 Task: Reply to email with the signature Brooke Phillips with the subject Reminder for a flexible work arrangement from softage.10@softage.net with the message I would like to request your assistance in resolving the client issue. with BCC to softage.7@softage.net with an attached document User_agreement.doc
Action: Mouse moved to (752, 422)
Screenshot: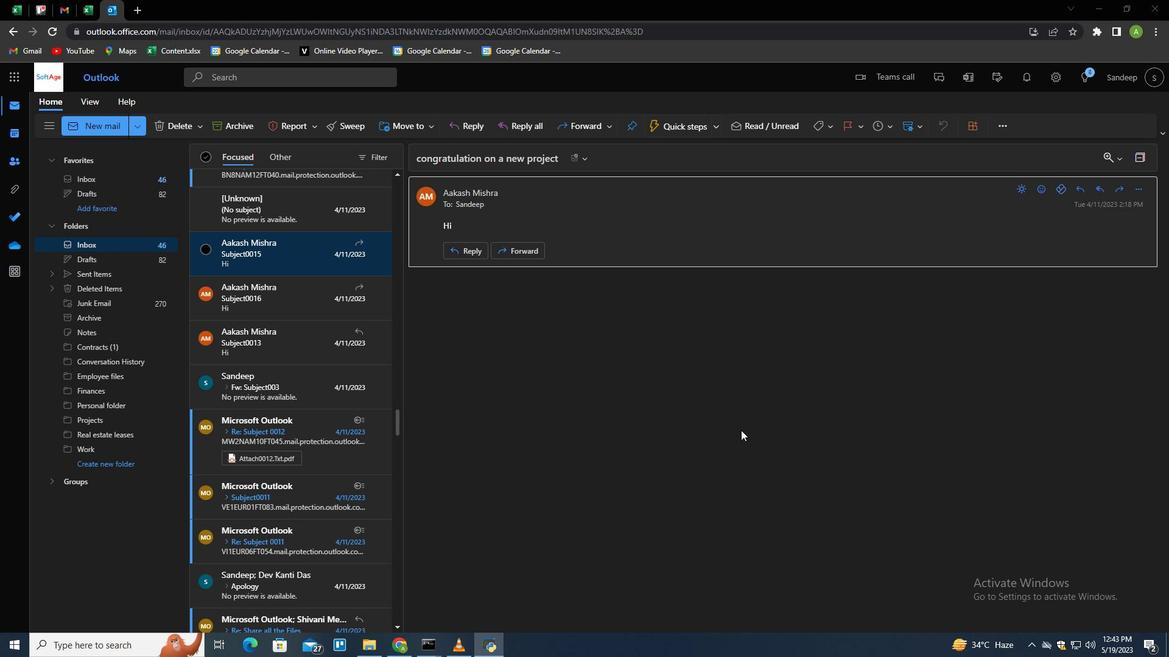 
Action: Mouse scrolled (752, 421) with delta (0, 0)
Screenshot: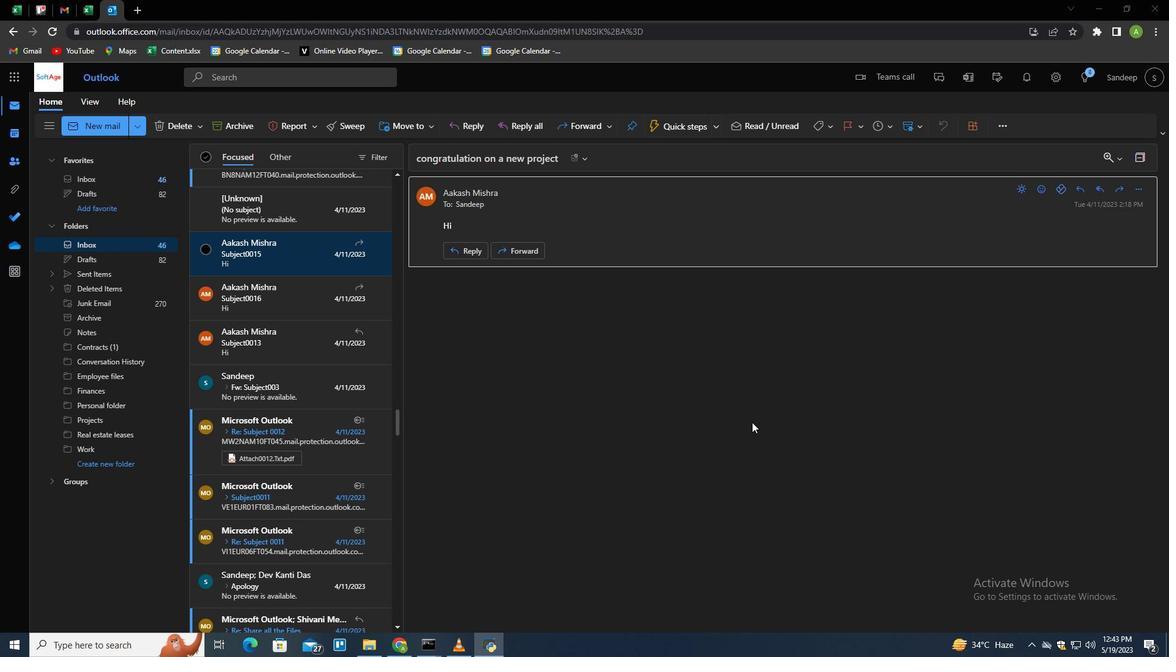 
Action: Mouse moved to (1135, 189)
Screenshot: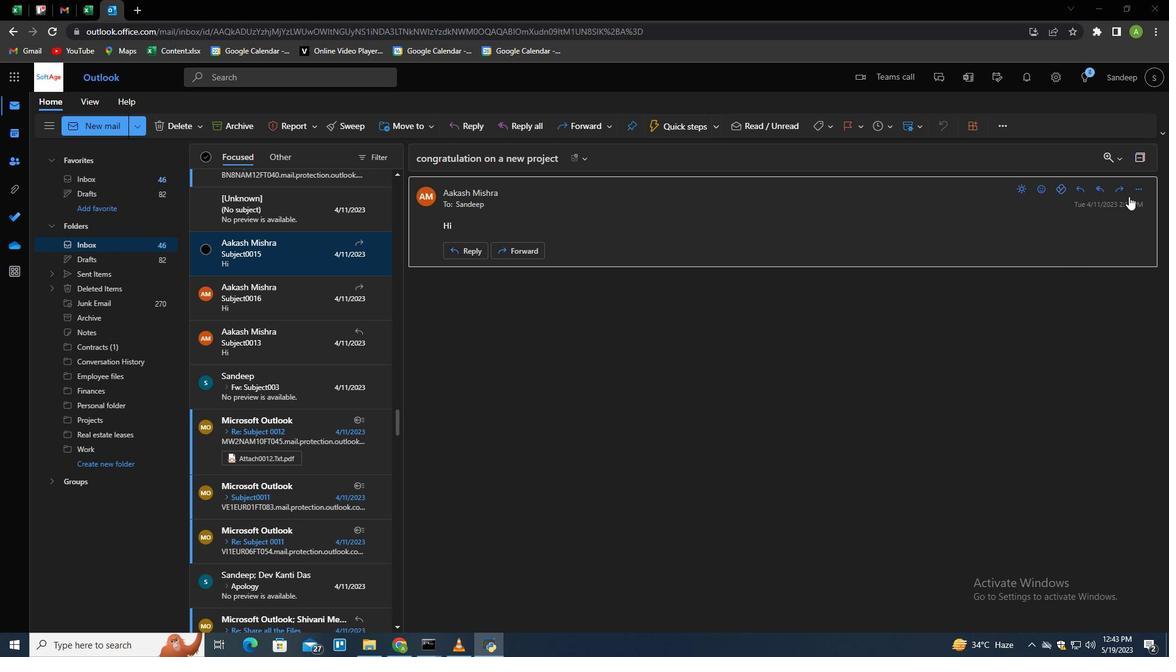 
Action: Mouse pressed left at (1135, 189)
Screenshot: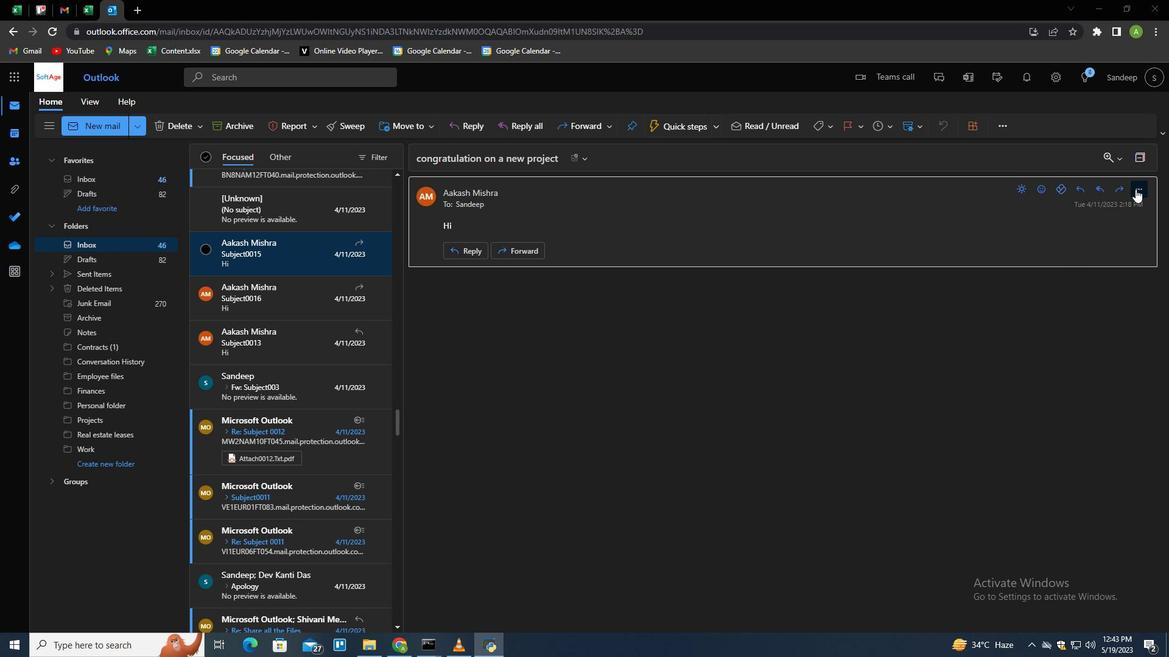 
Action: Mouse moved to (1057, 210)
Screenshot: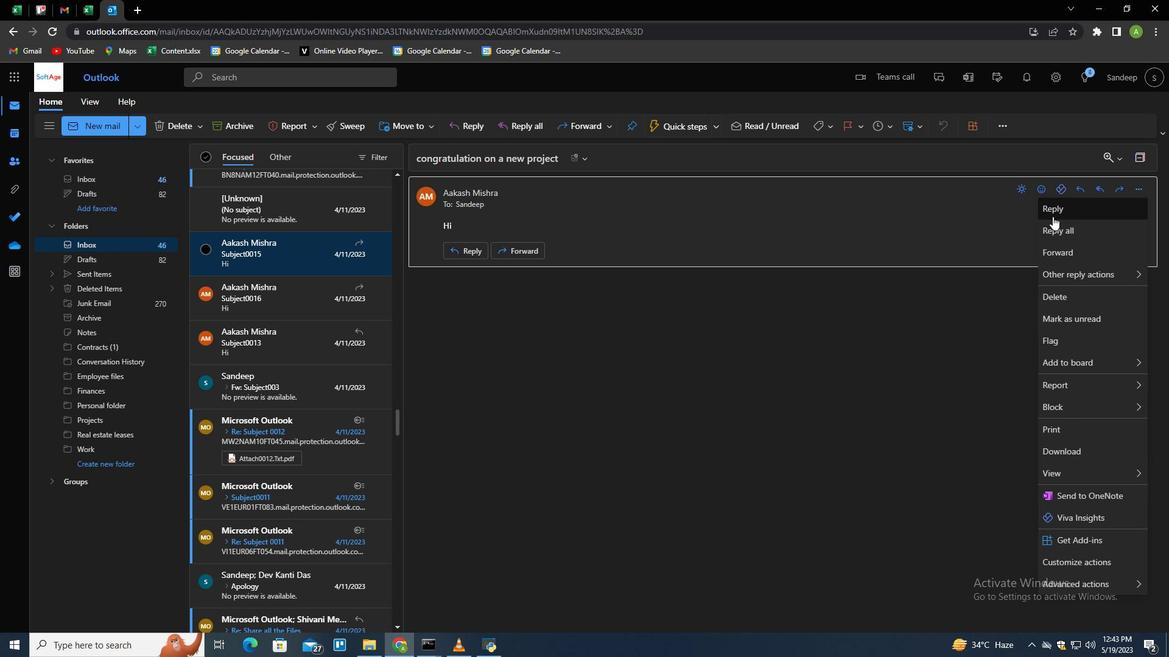 
Action: Mouse pressed left at (1057, 210)
Screenshot: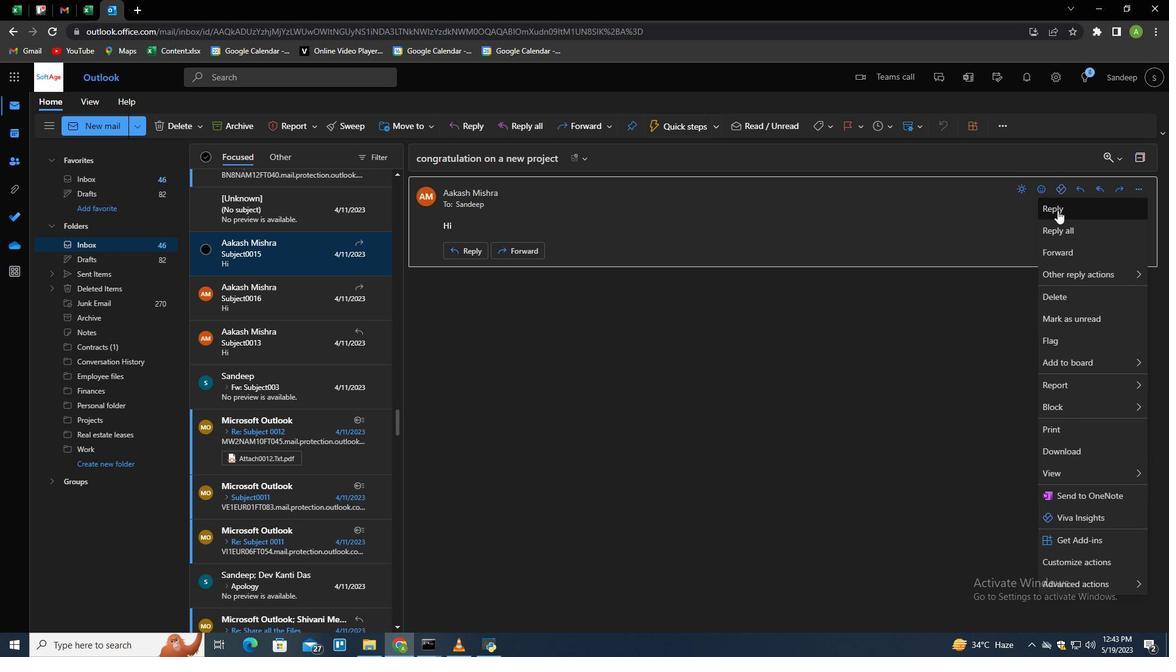 
Action: Mouse moved to (1138, 195)
Screenshot: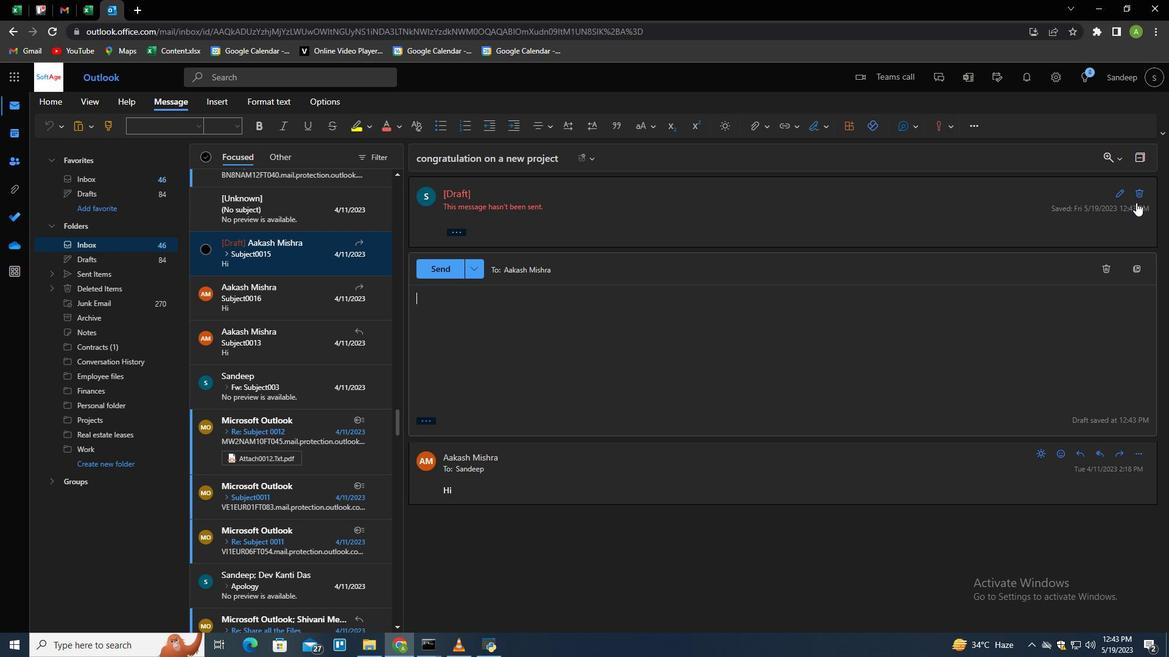
Action: Mouse pressed left at (1138, 195)
Screenshot: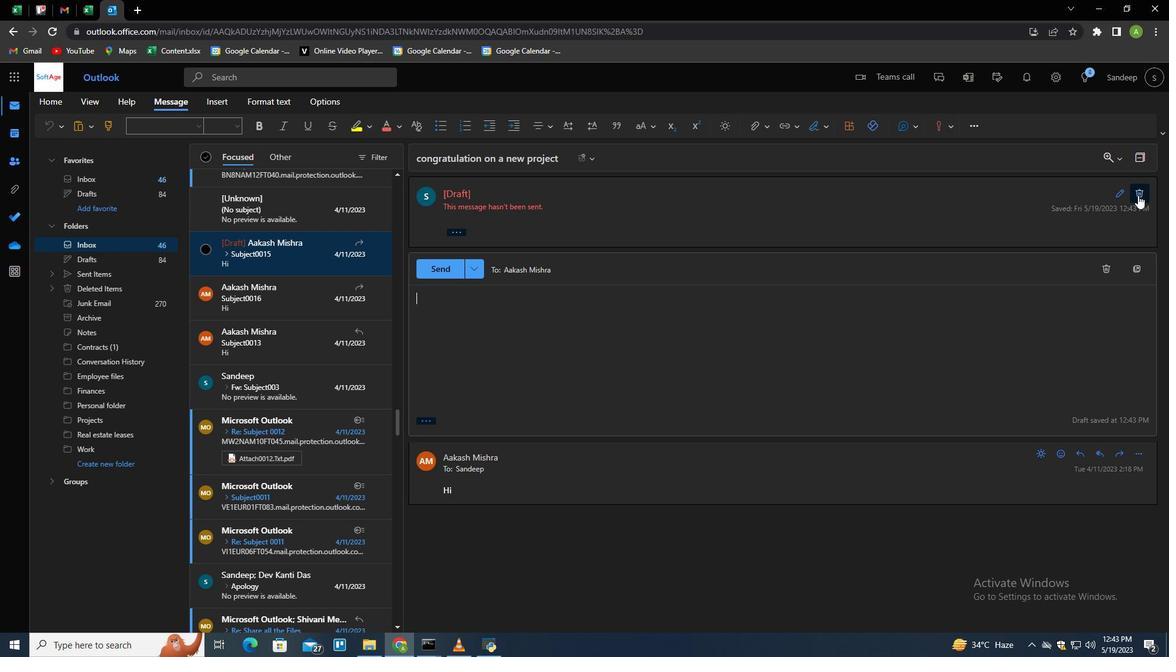 
Action: Mouse moved to (431, 345)
Screenshot: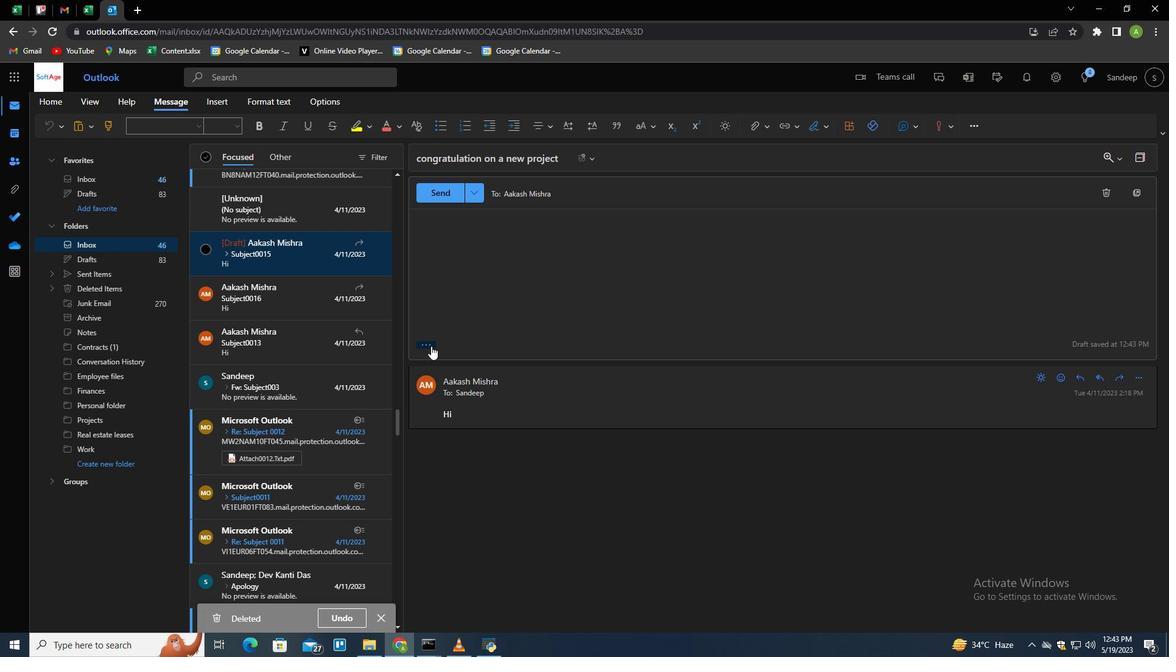 
Action: Mouse pressed left at (431, 345)
Screenshot: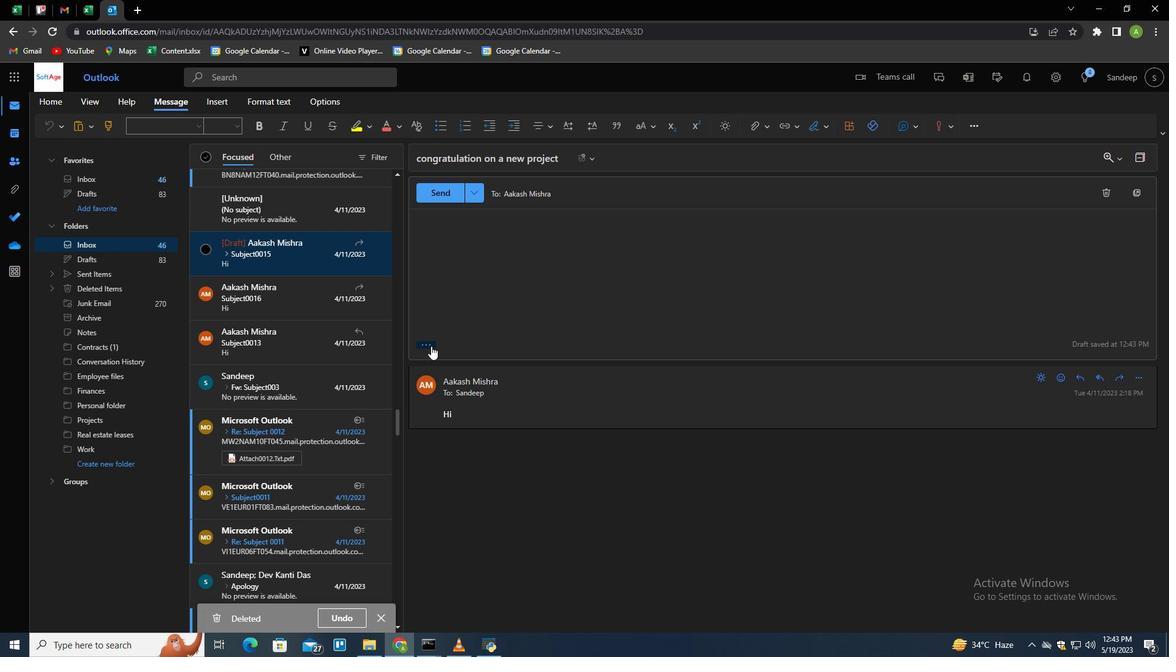 
Action: Mouse moved to (813, 132)
Screenshot: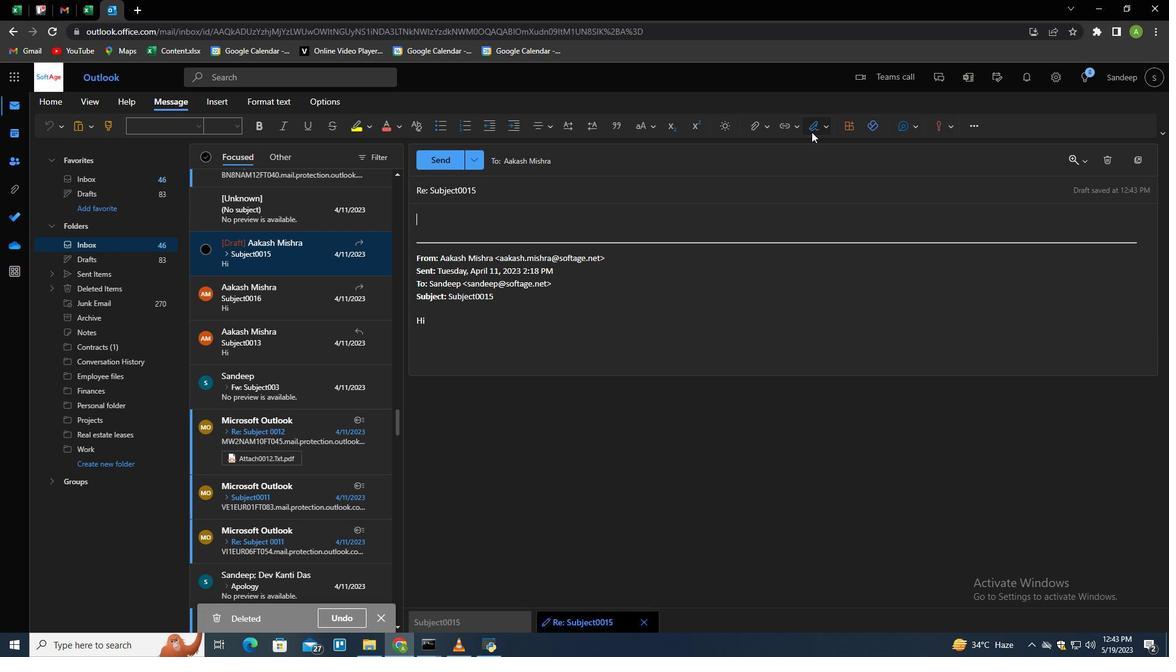 
Action: Mouse pressed left at (813, 132)
Screenshot: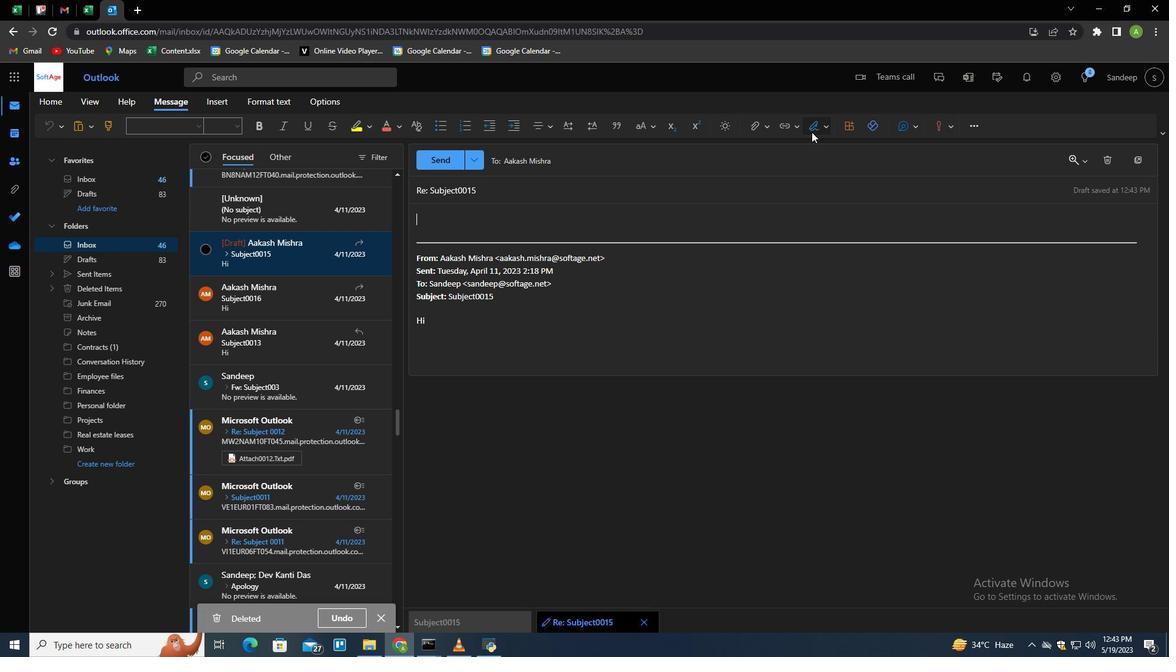 
Action: Mouse moved to (807, 169)
Screenshot: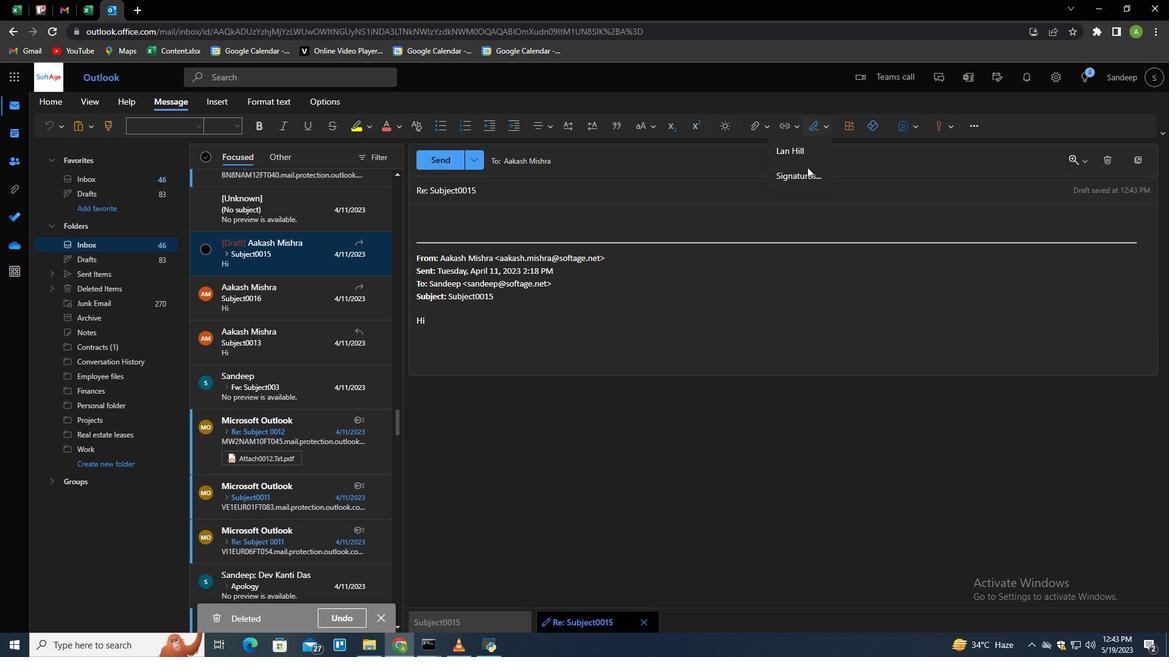 
Action: Mouse pressed left at (807, 169)
Screenshot: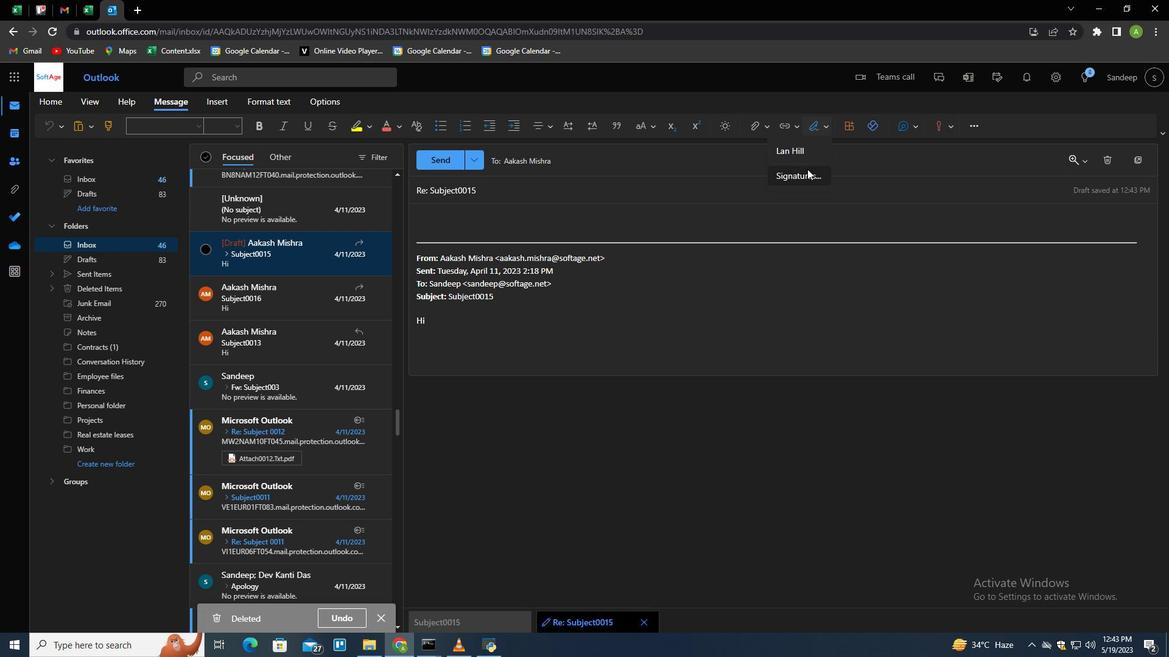 
Action: Mouse moved to (829, 223)
Screenshot: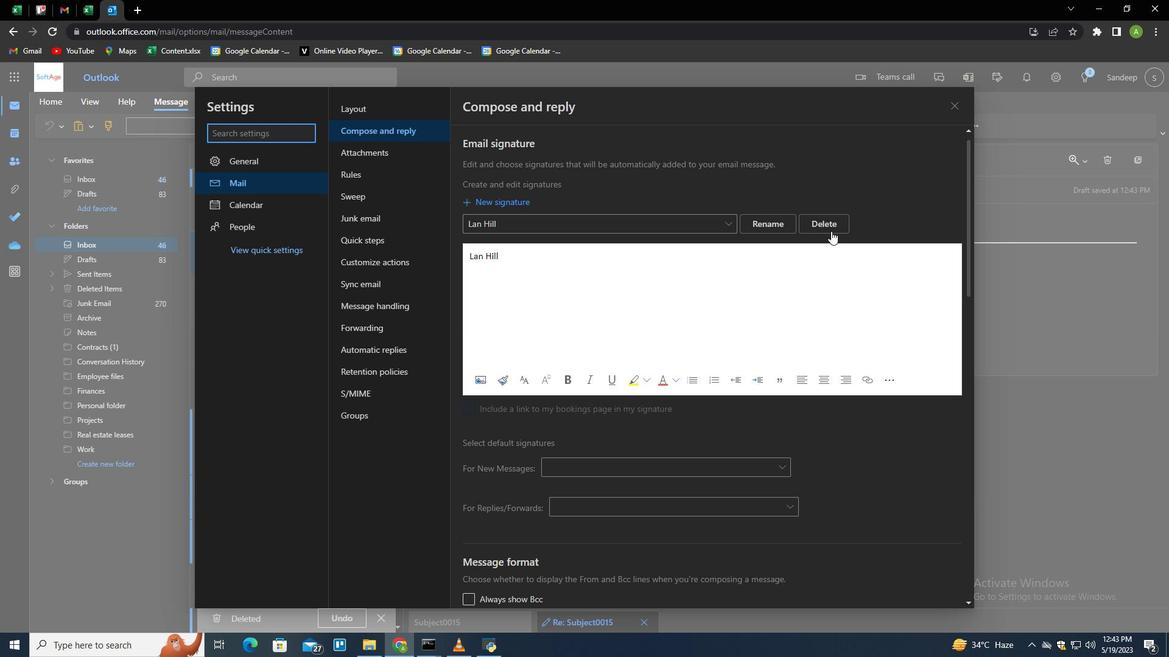 
Action: Mouse pressed left at (829, 223)
Screenshot: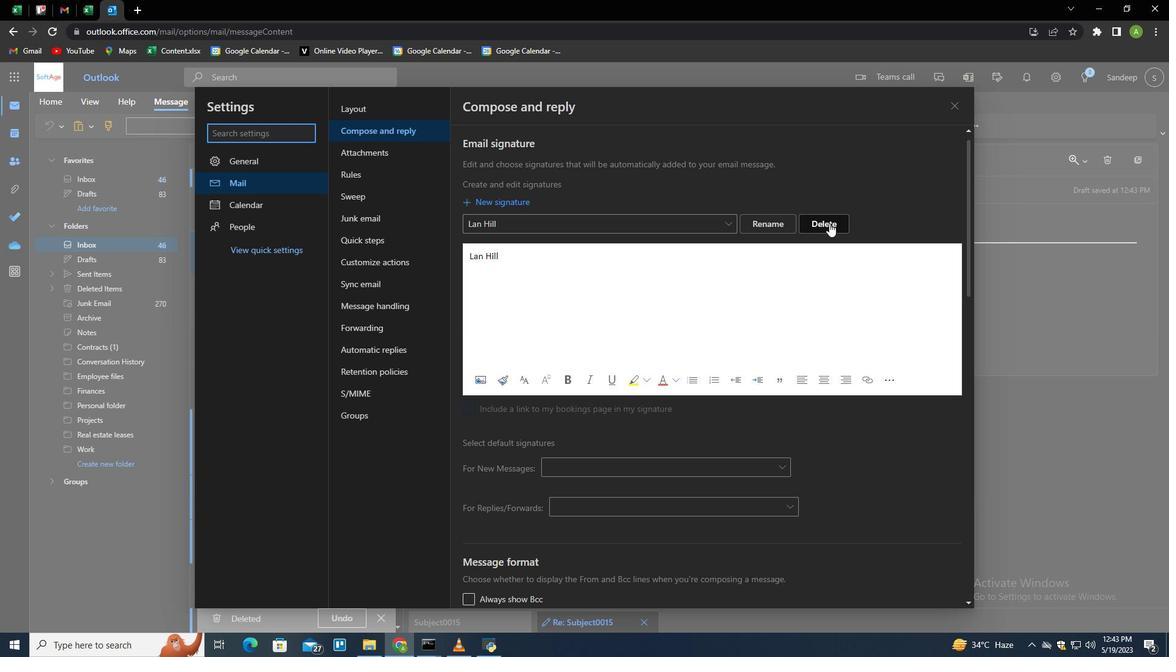 
Action: Mouse moved to (792, 227)
Screenshot: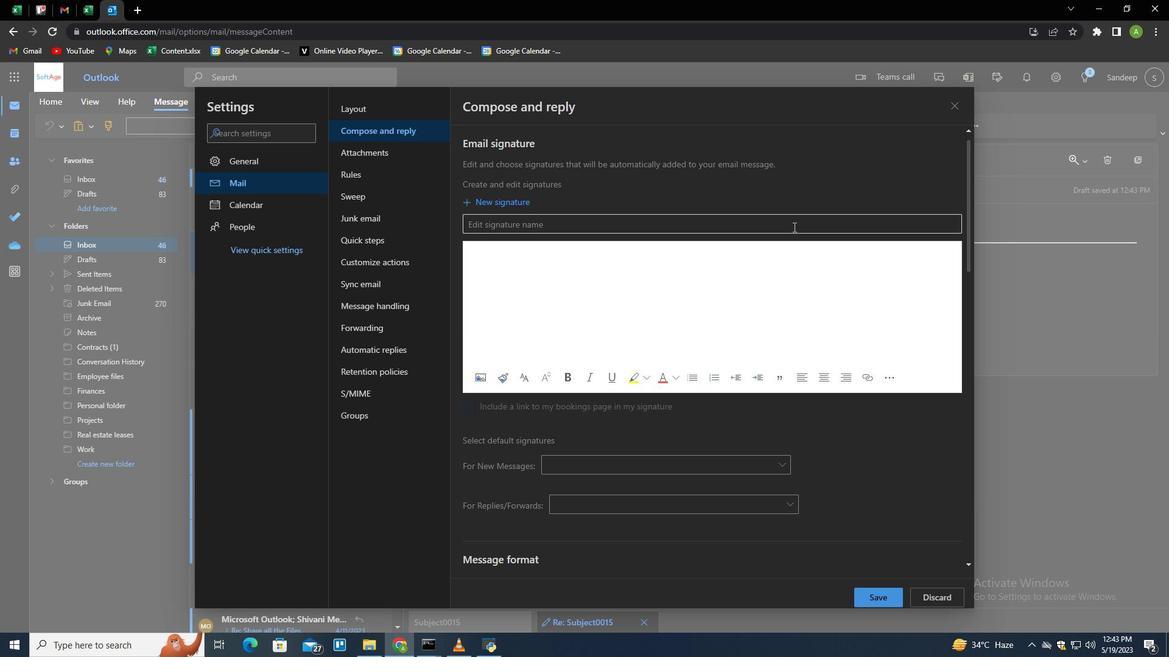 
Action: Mouse pressed left at (792, 227)
Screenshot: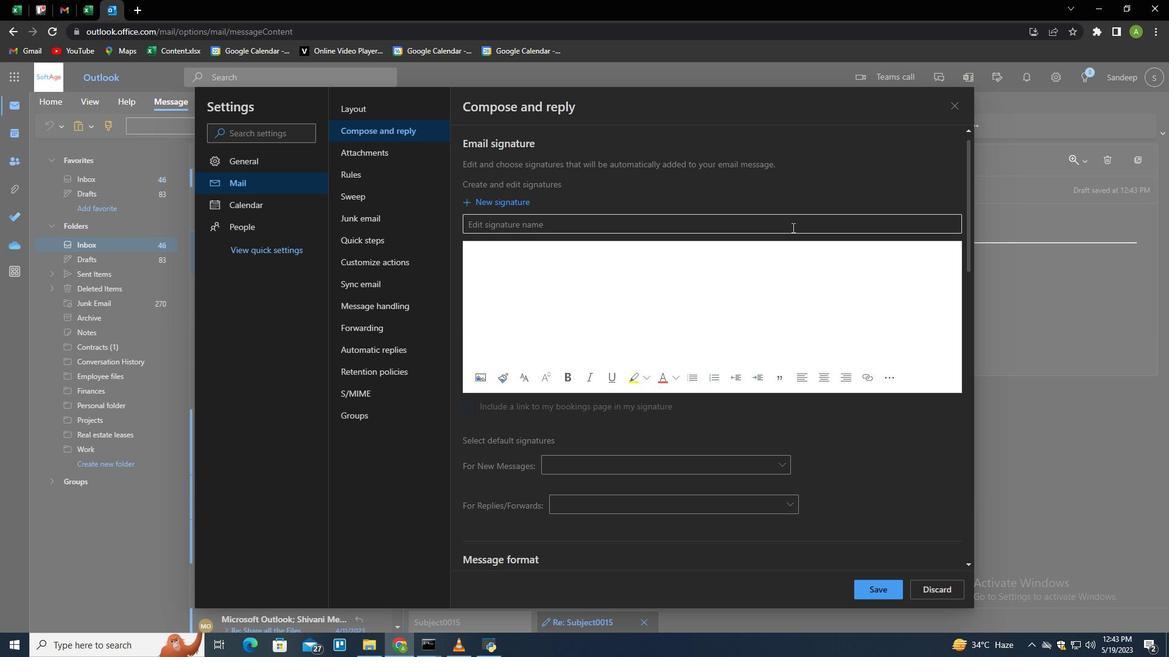 
Action: Mouse moved to (798, 224)
Screenshot: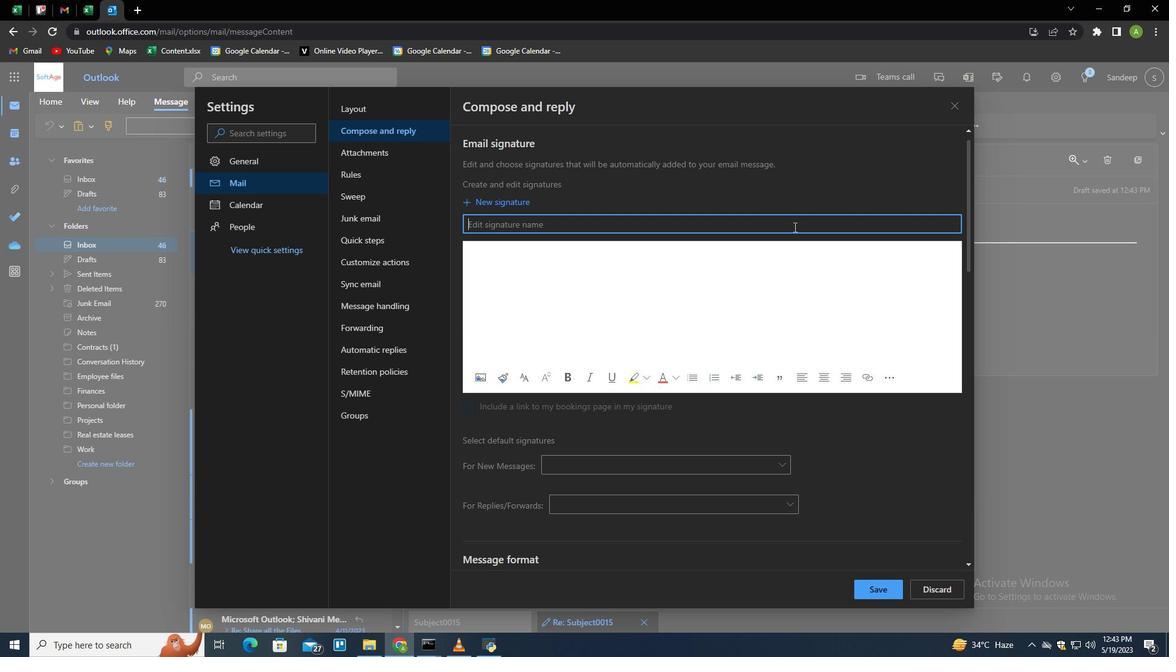 
Action: Key pressed z<Key.backspace><Key.shift>Brooke<Key.space><Key.shift>Phillips<Key.space><Key.shift><Key.caps_lock><Key.tab><Key.shift><Key.shift><Key.shift><Key.shift><Key.shift><Key.shift><Key.shift><Key.shift><Key.shift><Key.shift><Key.shift><Key.shift><Key.shift><Key.shift><Key.shift><Key.shift><Key.shift><Key.shift><Key.shift><Key.shift><Key.shift><Key.shift><Key.shift>b<Key.backspace><Key.caps_lock><Key.shift>Brooke<Key.space><Key.shift>Phillips
Screenshot: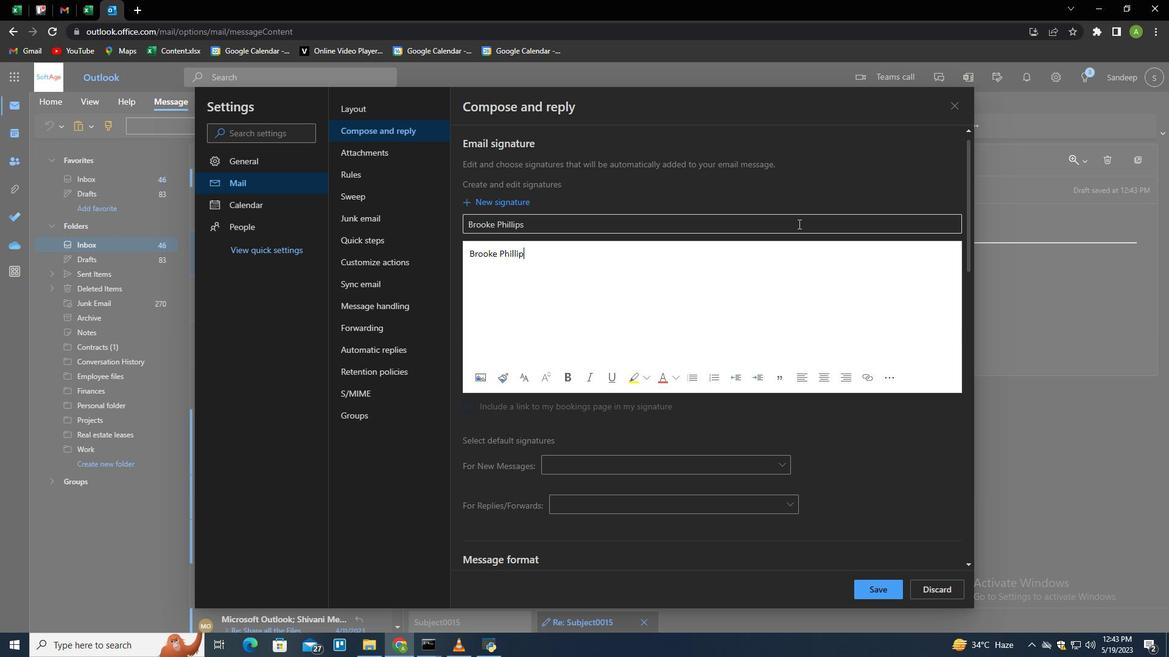 
Action: Mouse moved to (882, 586)
Screenshot: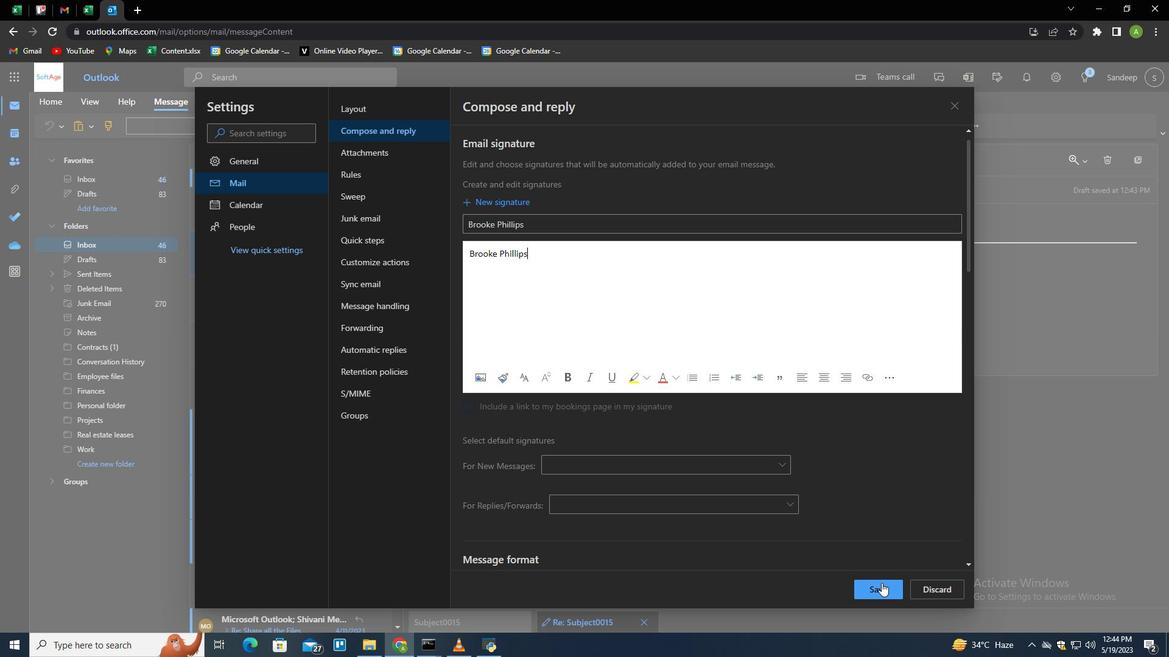 
Action: Mouse pressed left at (882, 586)
Screenshot: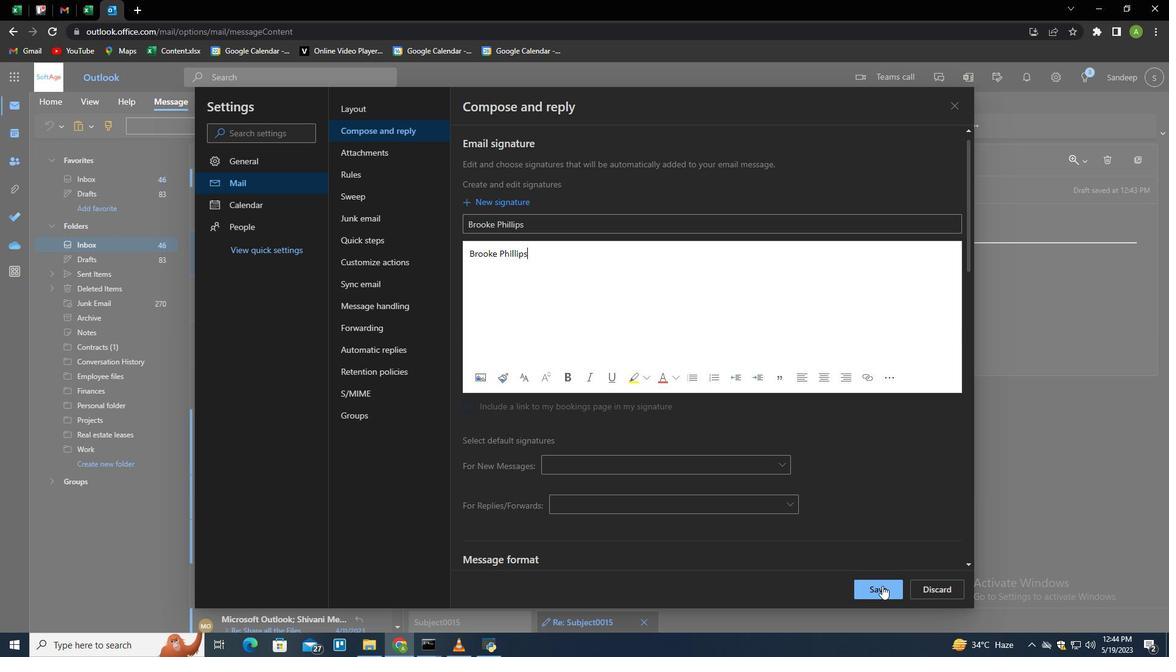 
Action: Mouse moved to (1071, 425)
Screenshot: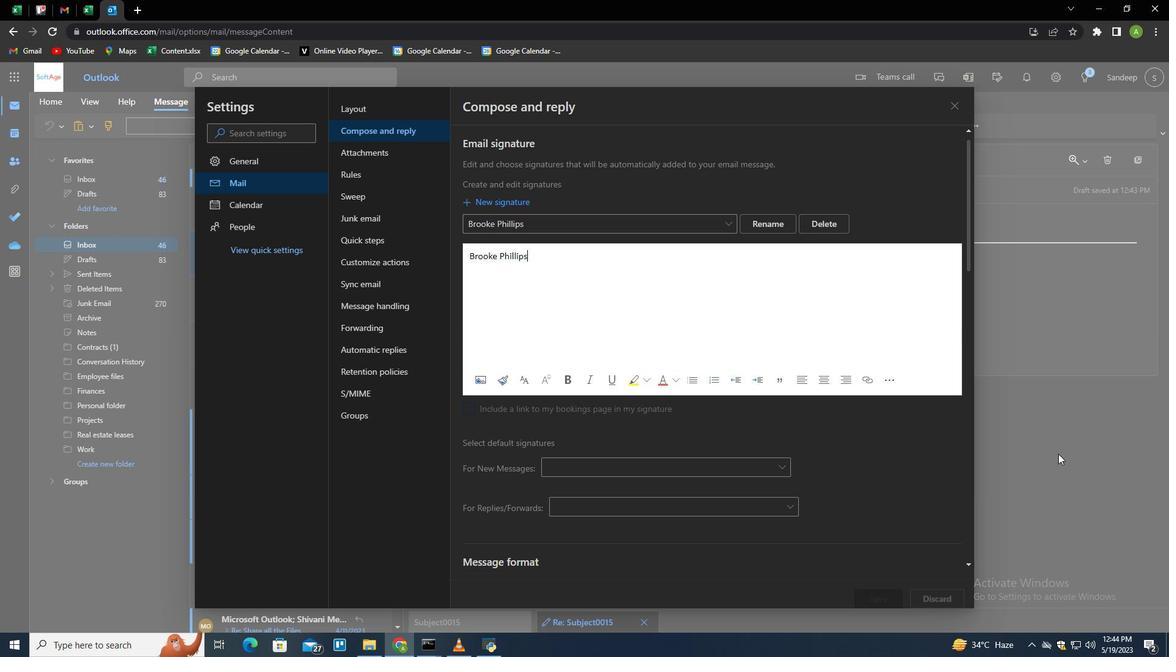 
Action: Mouse pressed left at (1071, 425)
Screenshot: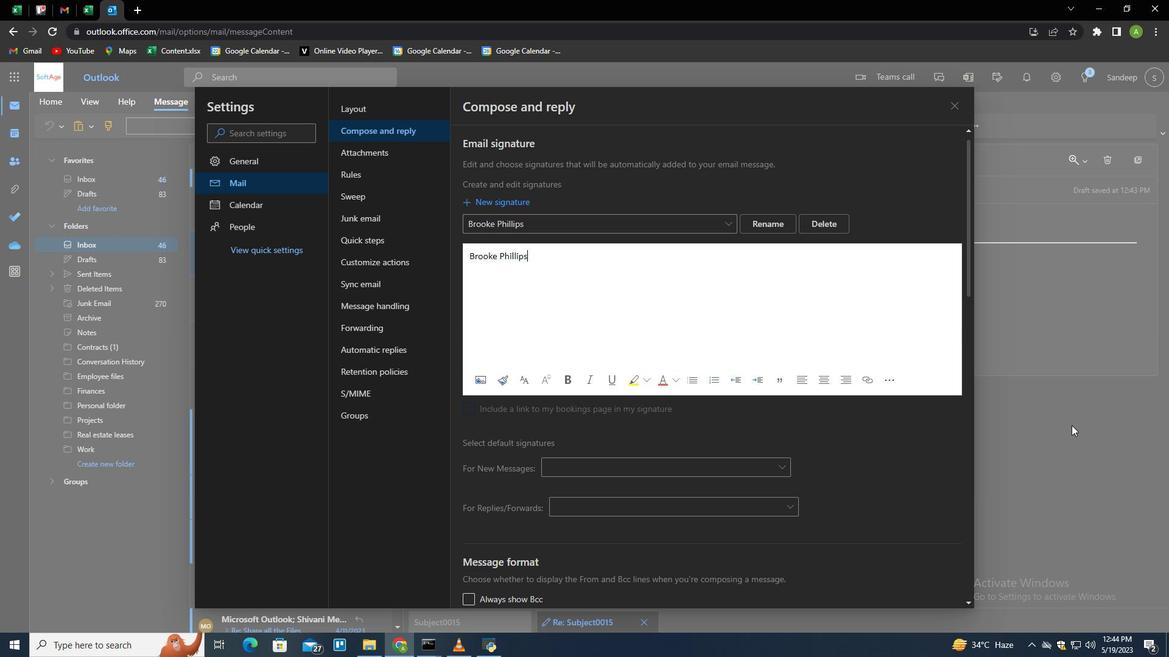 
Action: Mouse moved to (819, 125)
Screenshot: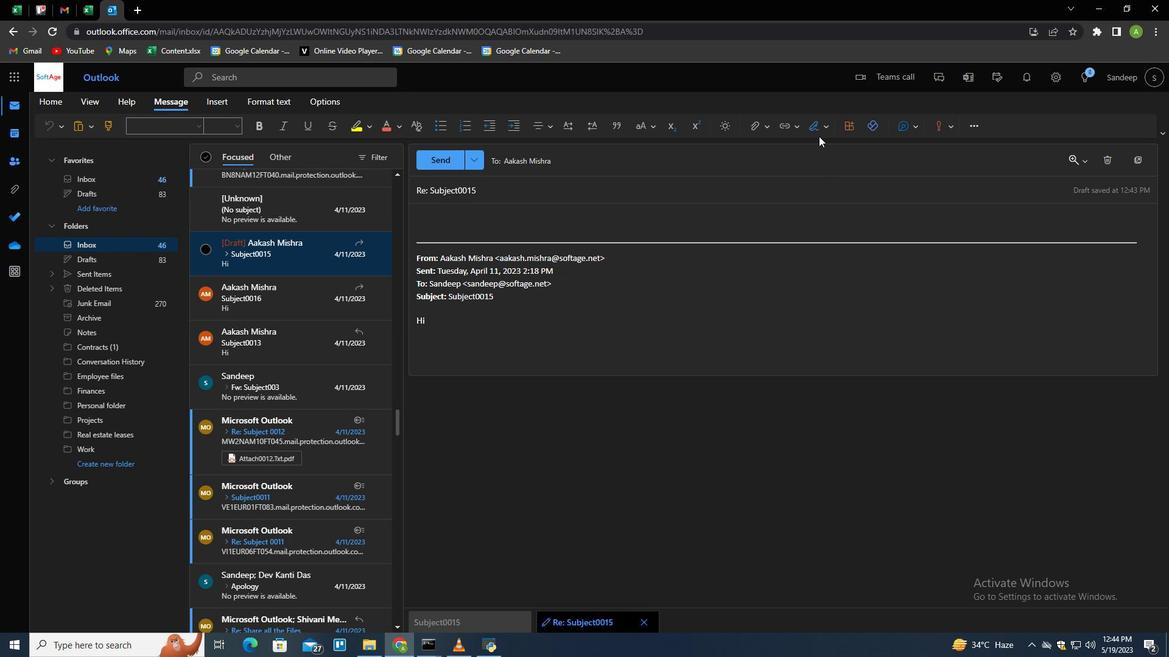 
Action: Mouse pressed left at (819, 125)
Screenshot: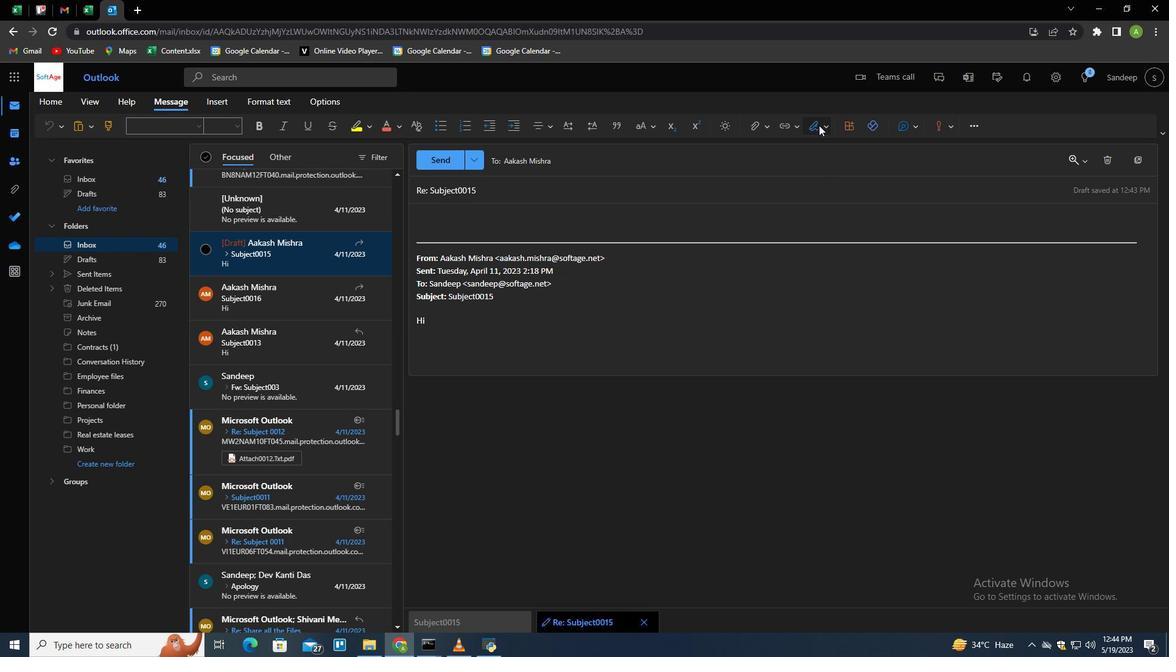 
Action: Mouse moved to (808, 149)
Screenshot: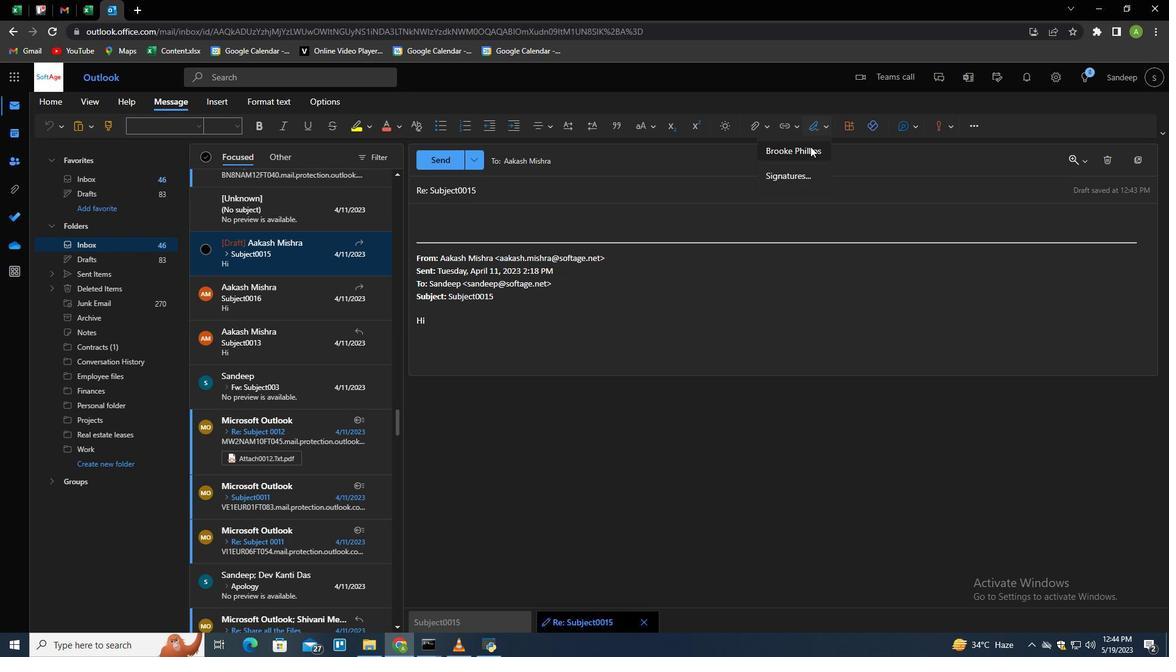 
Action: Mouse pressed left at (808, 149)
Screenshot: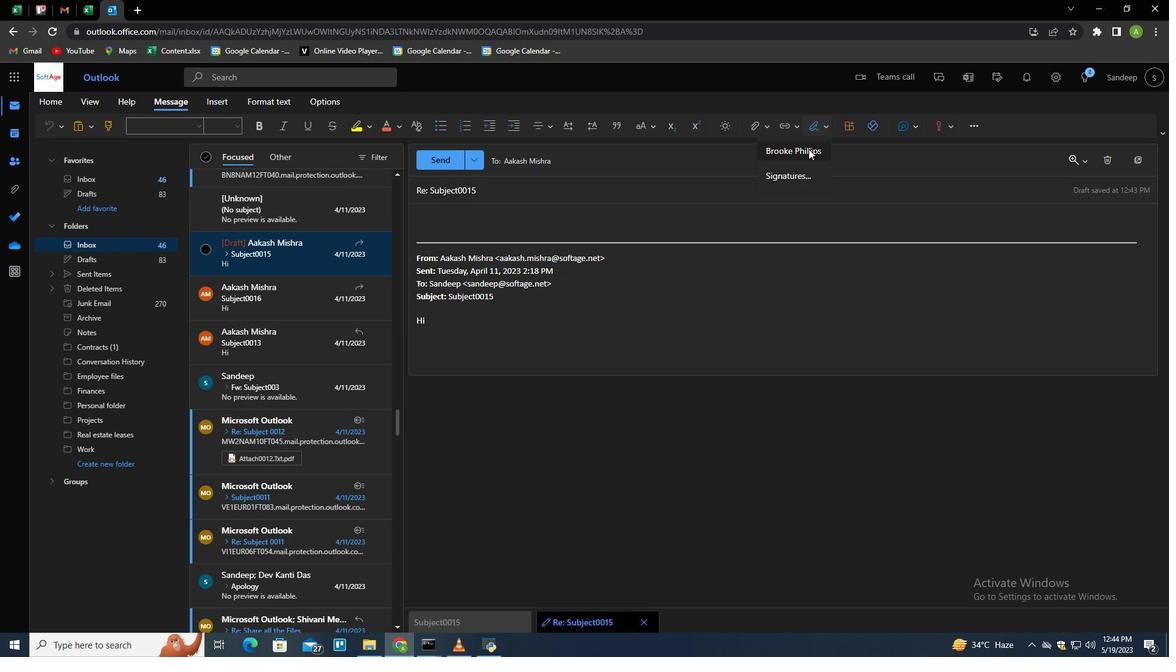 
Action: Mouse moved to (477, 189)
Screenshot: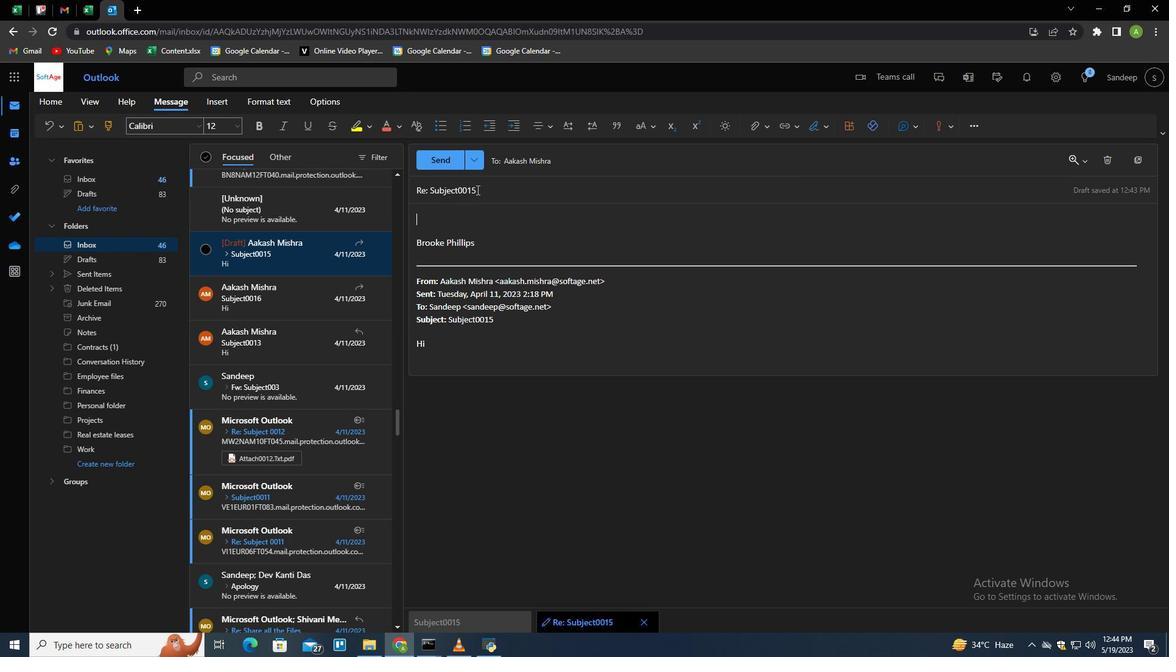 
Action: Mouse pressed left at (477, 189)
Screenshot: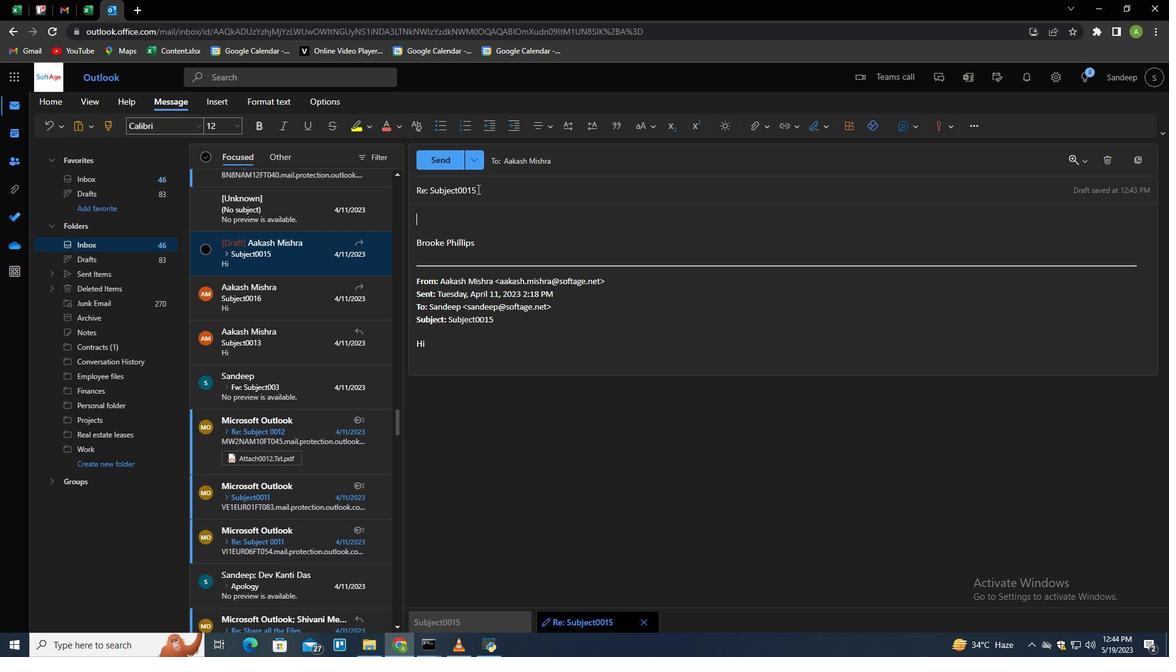 
Action: Mouse moved to (459, 189)
Screenshot: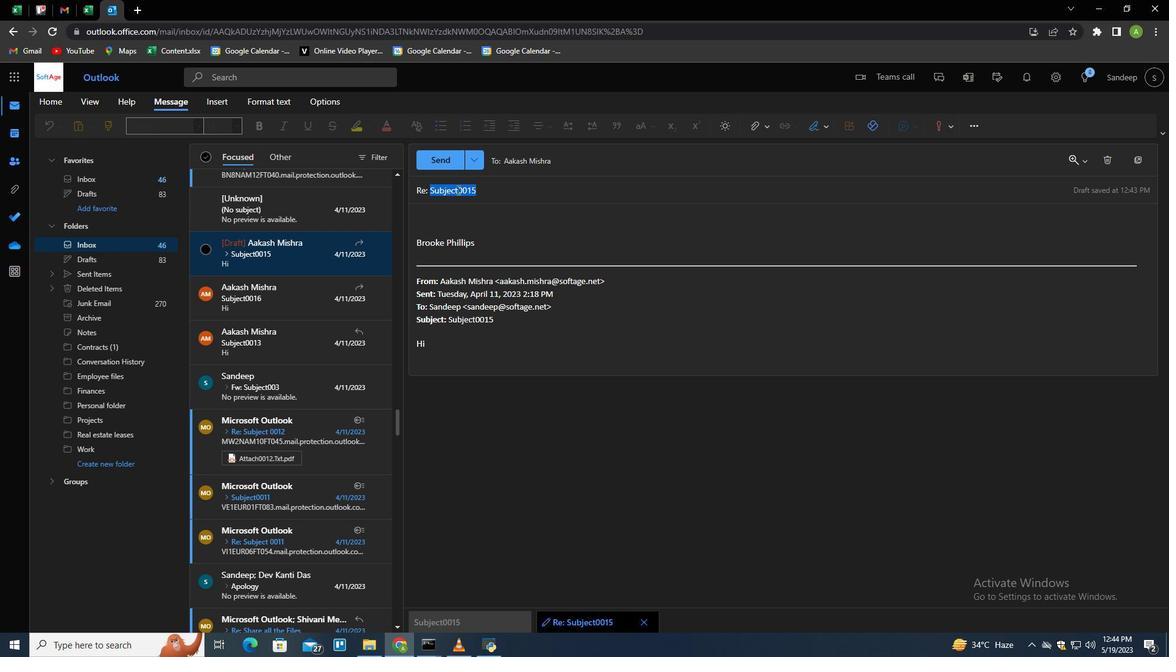
Action: Key pressed <Key.shift>Reminder<Key.space>for<Key.space>a<Key.space>flexible<Key.space>work<Key.space>arrangement<Key.space>f<Key.backspace><Key.tab><Key.shift>I<Key.space>would<Key.space>like<Key.space>to<Key.space>request<Key.space>your<Key.space>assistance<Key.space>in<Key.space>resolving<Key.space>the<Key.space>client<Key.space>isse<Key.backspace>ue.
Screenshot: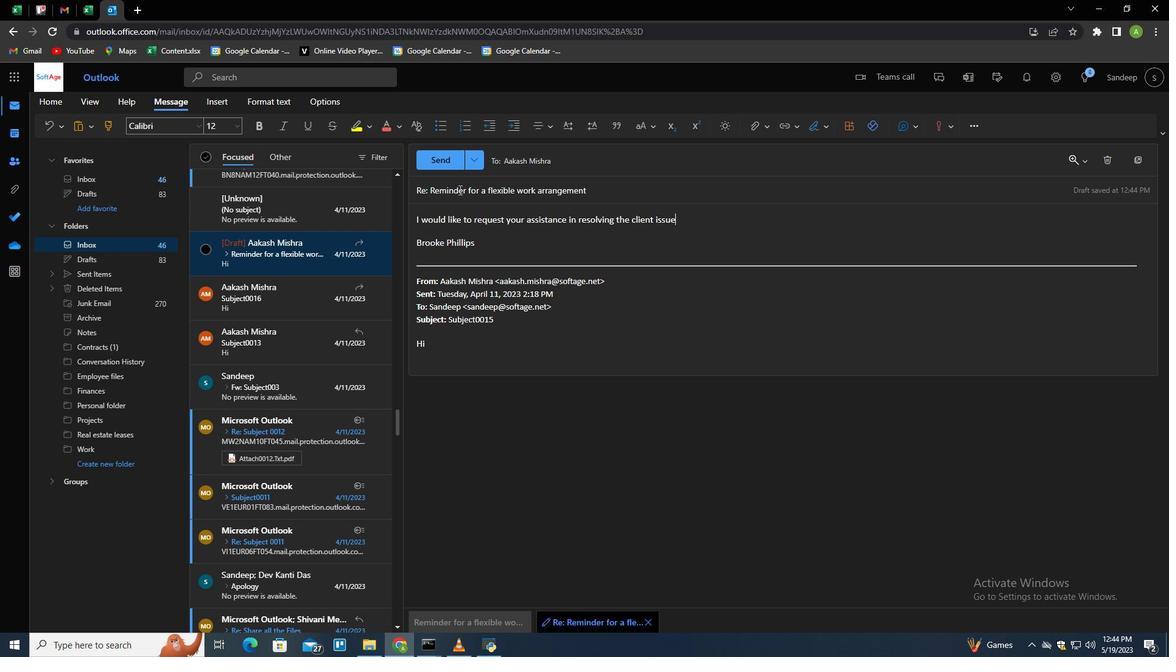
Action: Mouse moved to (733, 160)
Screenshot: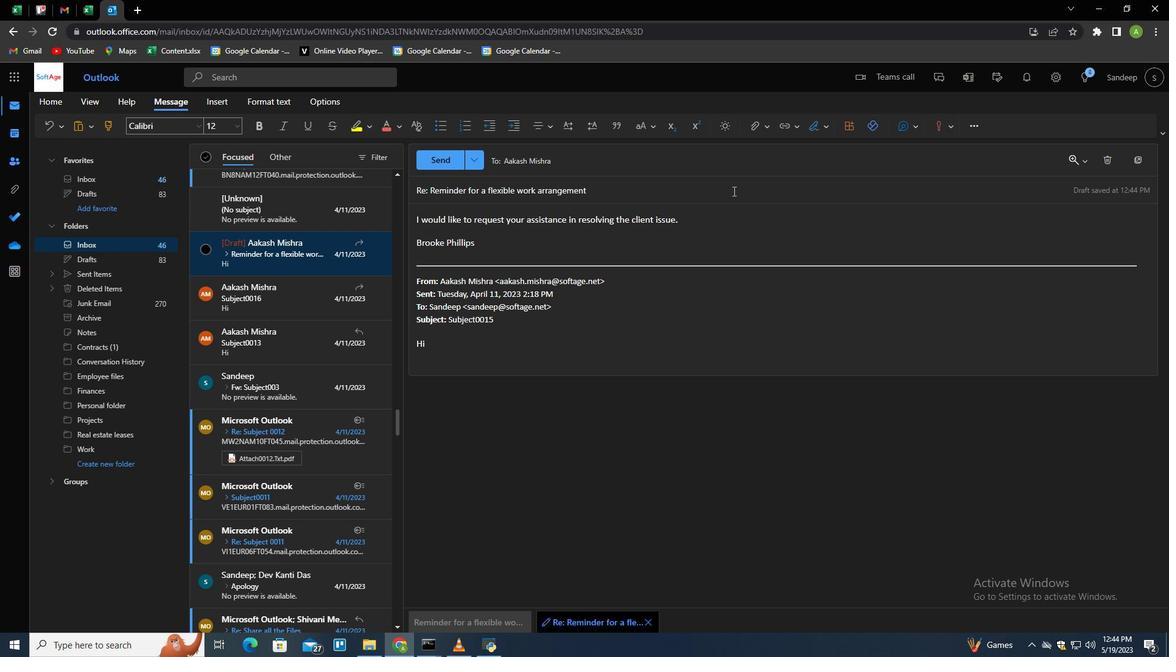 
Action: Mouse pressed left at (733, 160)
Screenshot: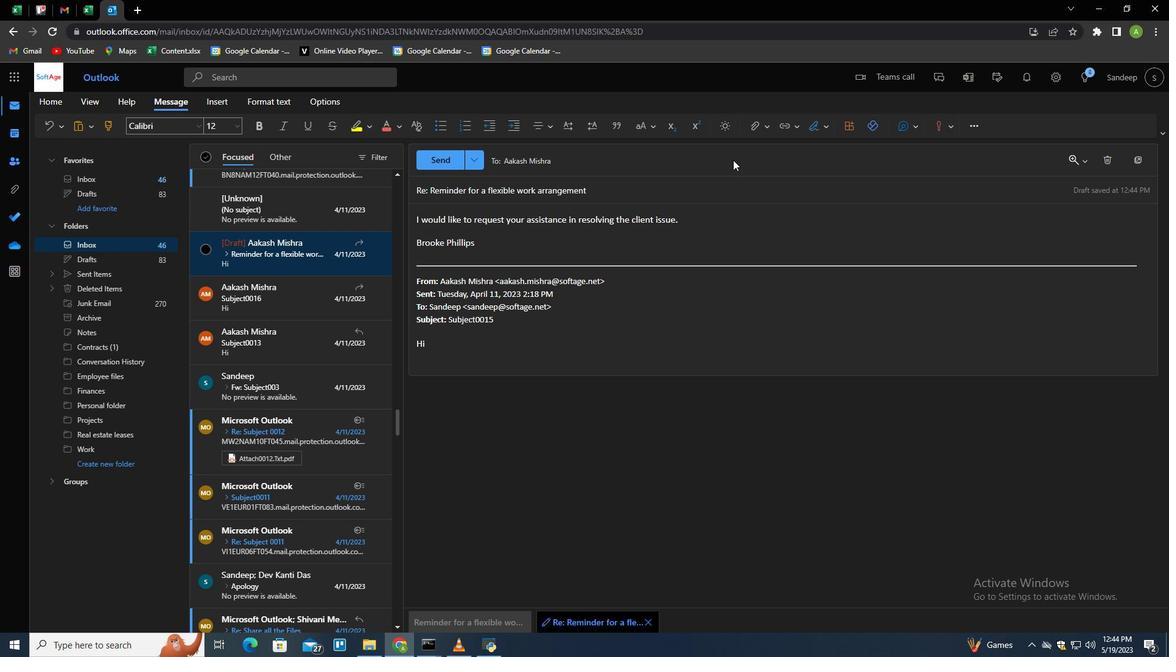 
Action: Mouse moved to (1140, 195)
Screenshot: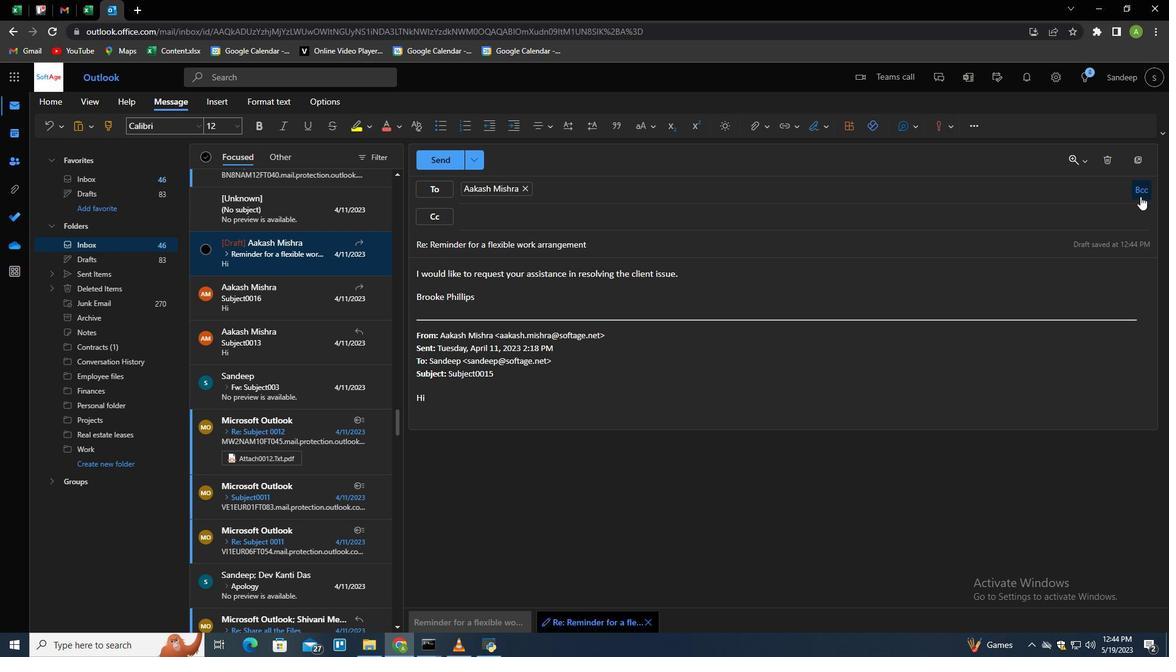 
Action: Mouse pressed left at (1140, 195)
Screenshot: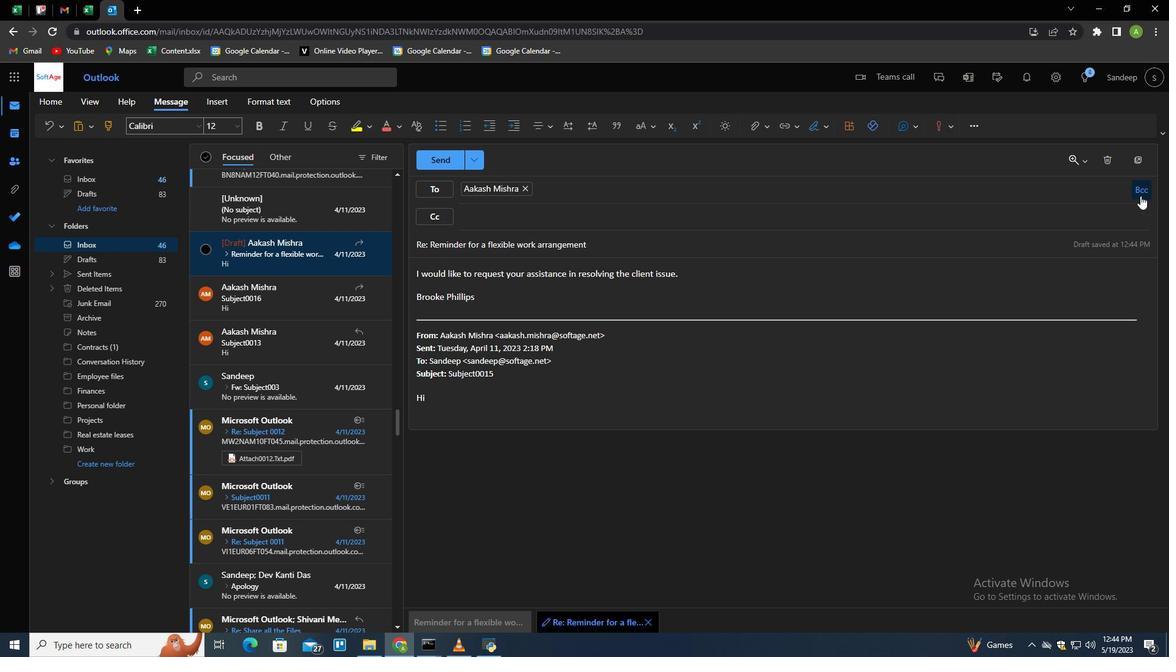 
Action: Mouse moved to (633, 264)
Screenshot: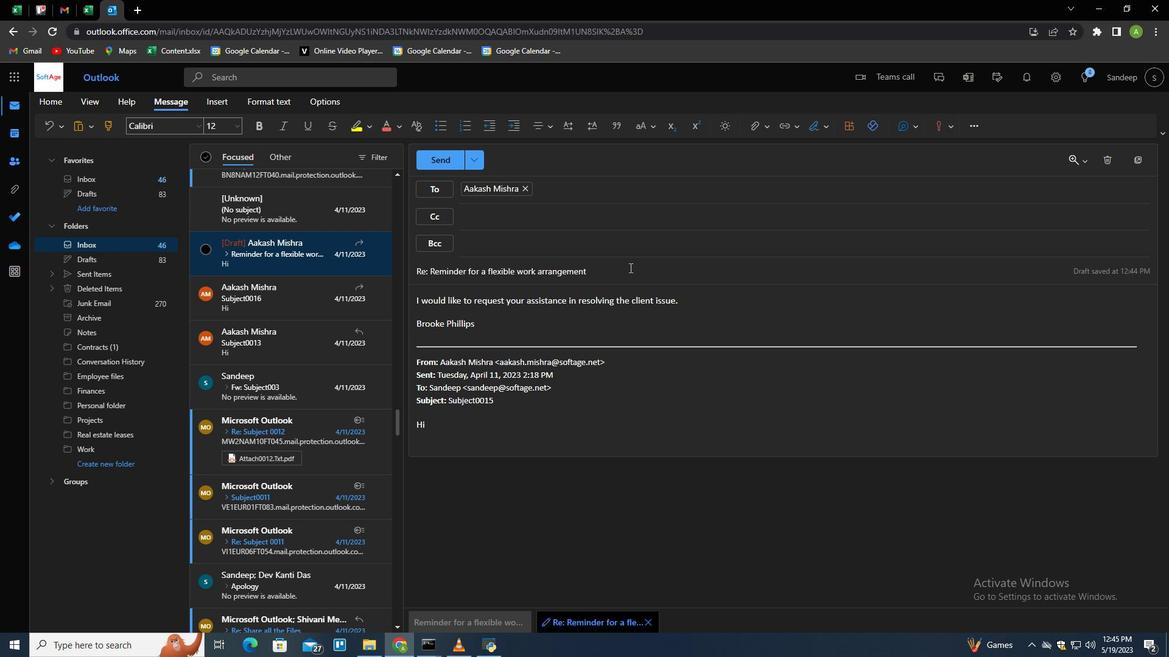 
Action: Key pressed softaage.<Key.backspace><Key.backspace><Key.backspace><Key.backspace><Key.backspace>age.7<Key.shift>@softage.net<Key.enter>
Screenshot: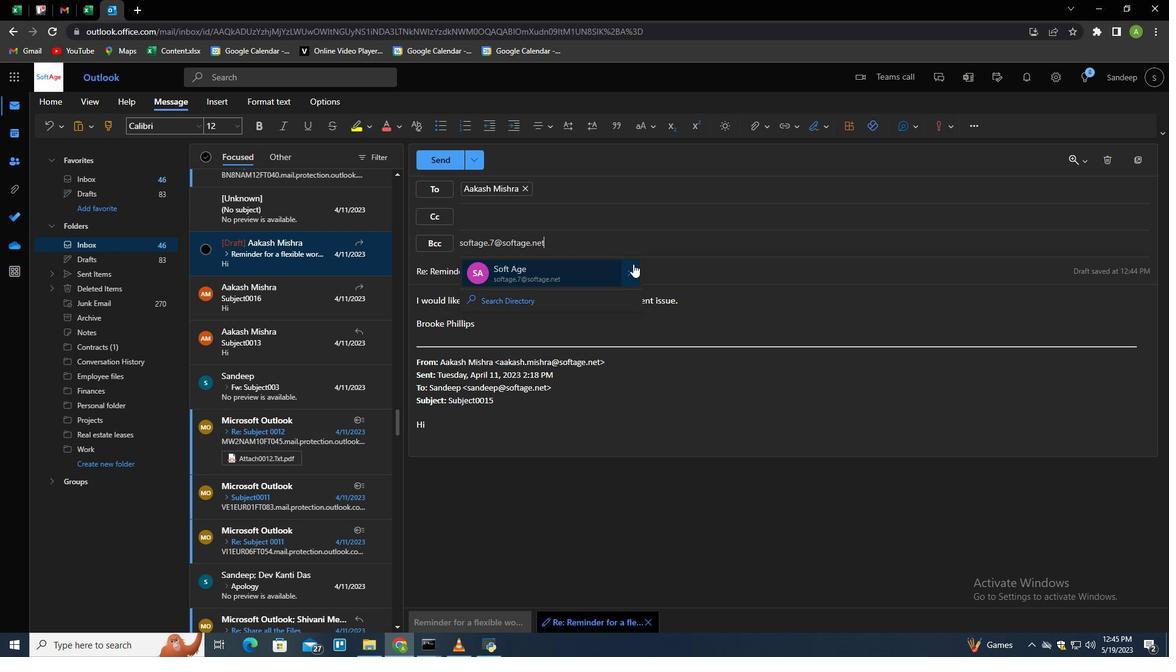 
Action: Mouse moved to (755, 124)
Screenshot: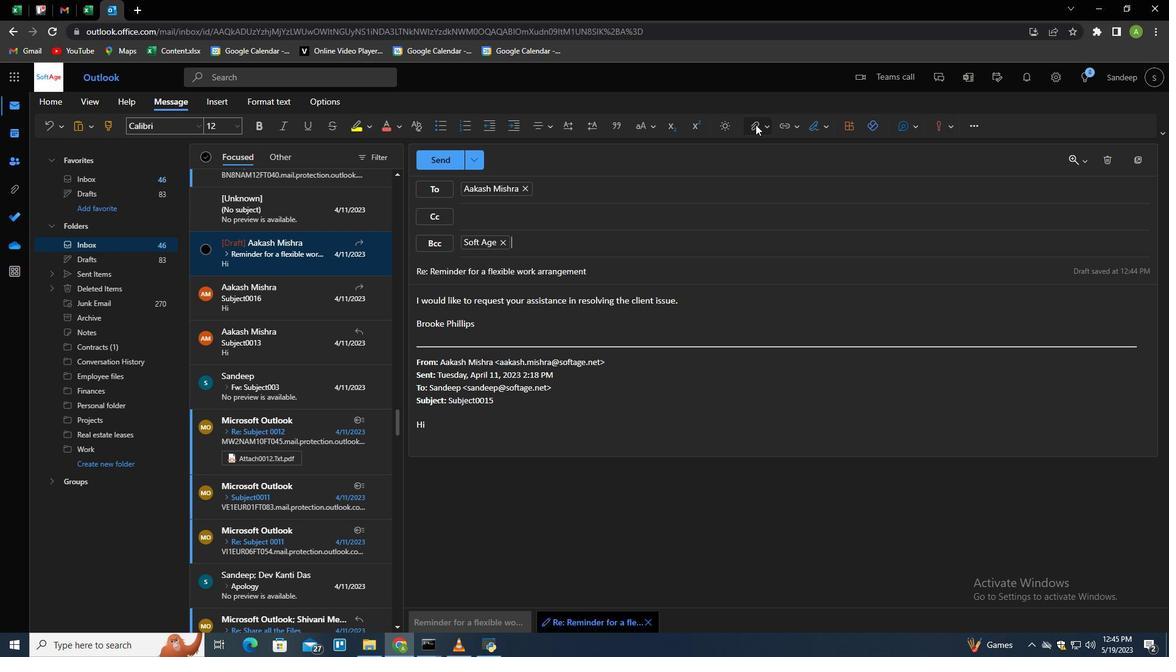 
Action: Mouse pressed left at (755, 124)
Screenshot: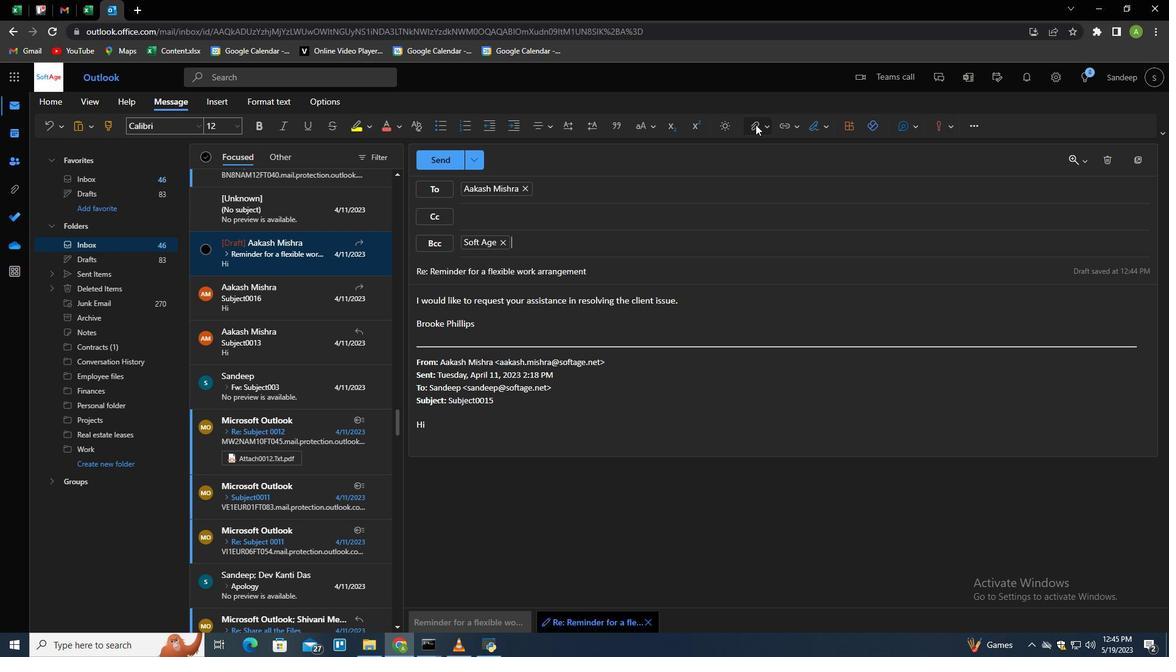 
Action: Mouse moved to (699, 151)
Screenshot: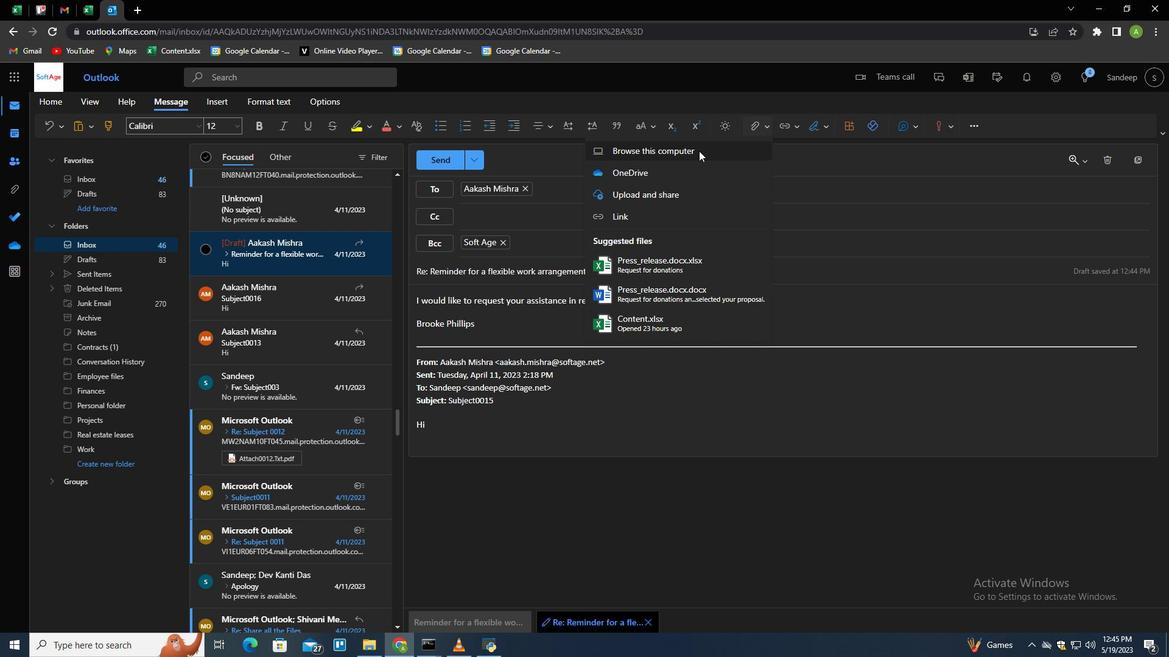 
Action: Mouse pressed left at (699, 151)
Screenshot: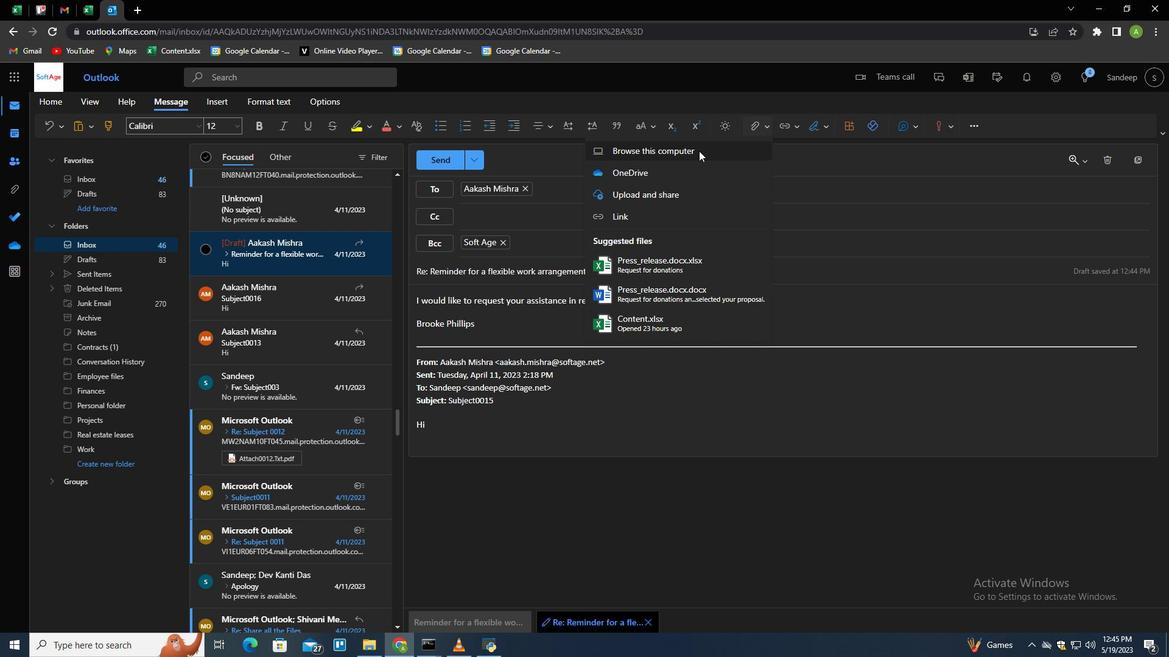 
Action: Mouse moved to (238, 150)
Screenshot: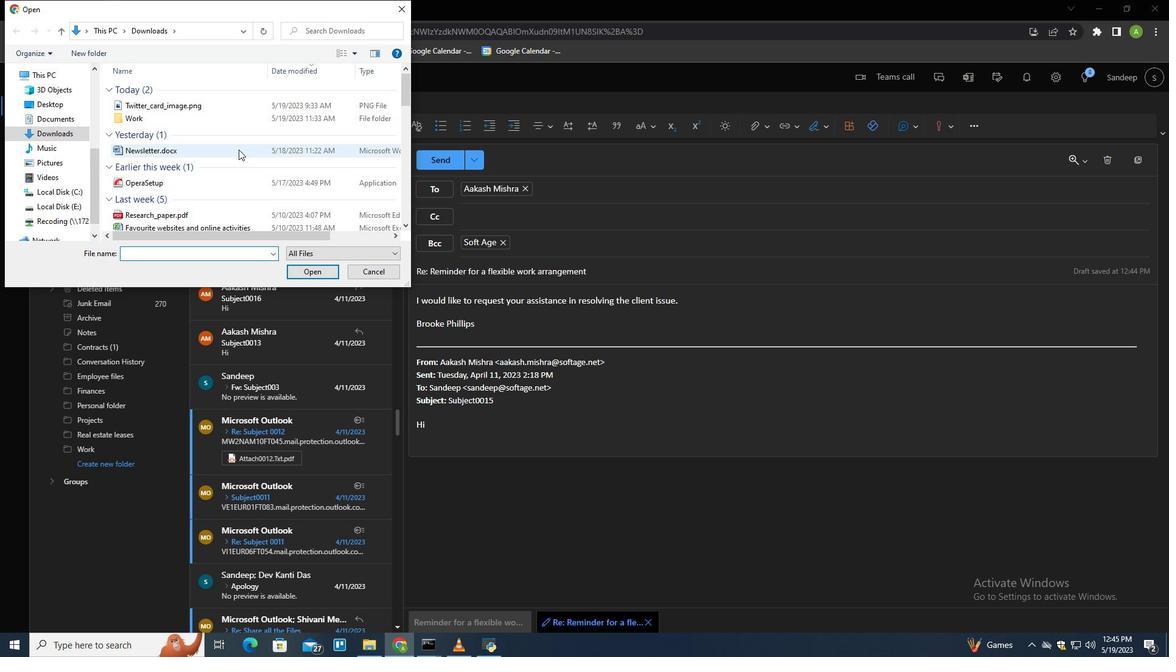 
Action: Mouse pressed left at (238, 150)
Screenshot: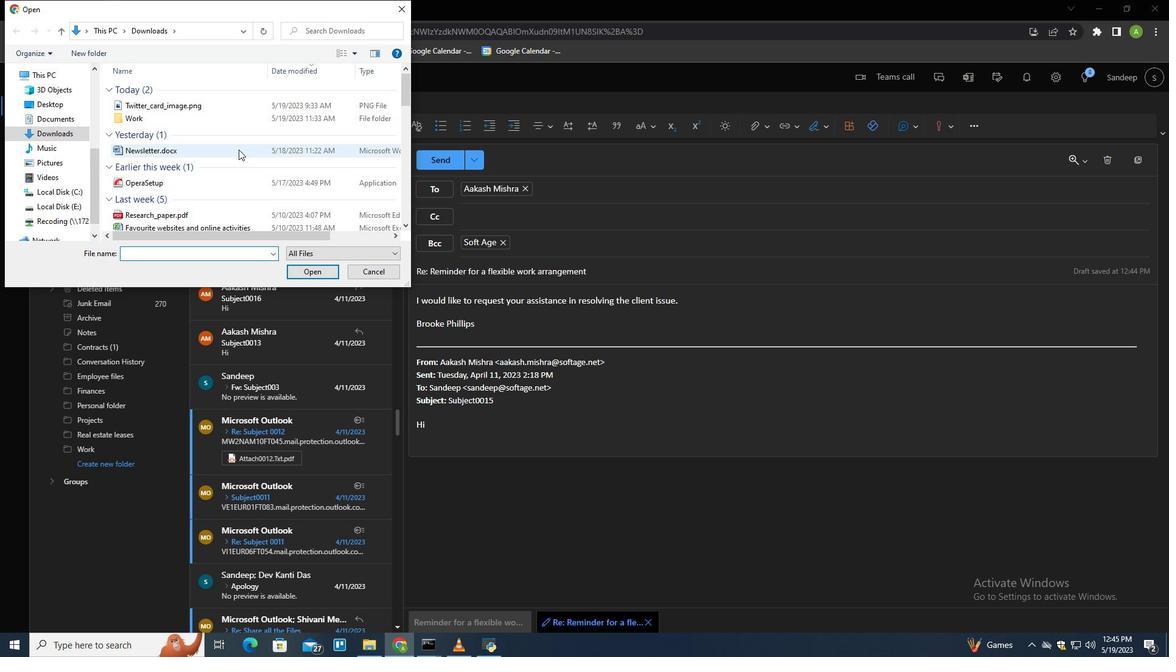 
Action: Mouse moved to (239, 149)
Screenshot: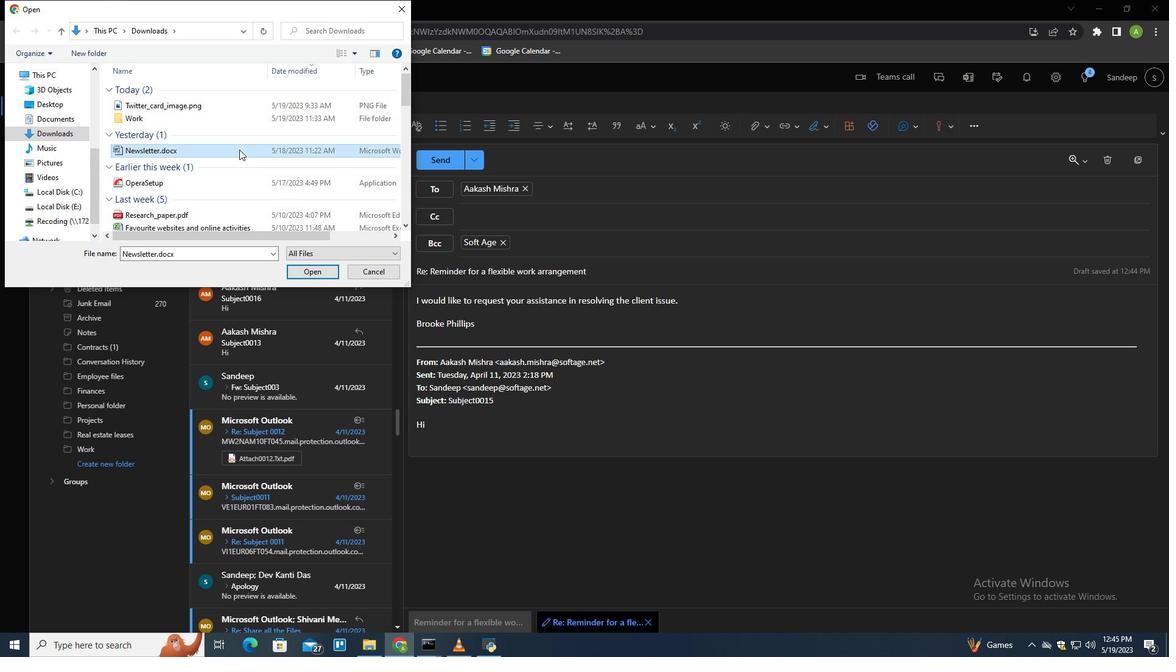 
Action: Key pressed <Key.f2>
Screenshot: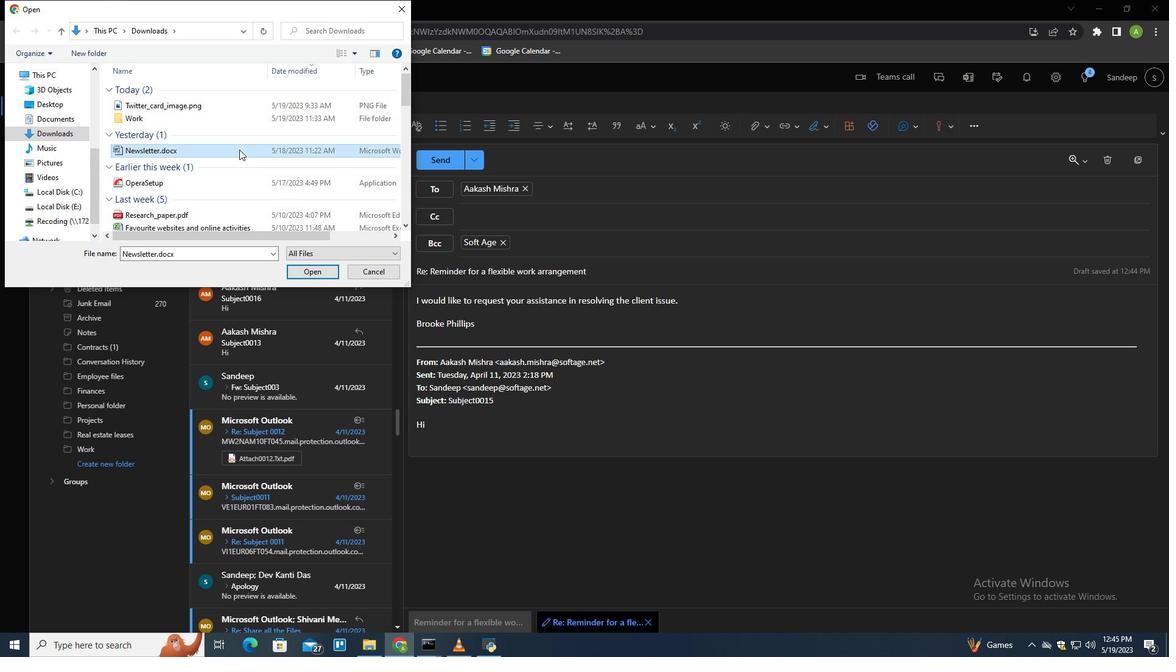 
Action: Mouse moved to (240, 148)
Screenshot: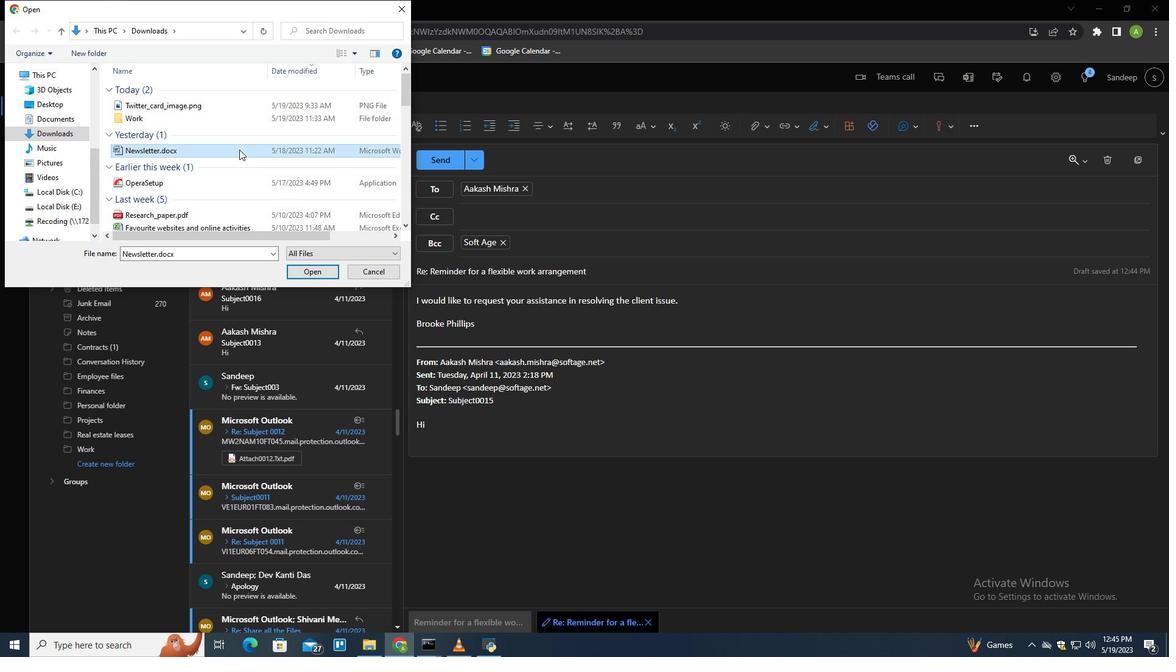 
Action: Key pressed <Key.shift><Key.shift><Key.shift><Key.shift><Key.shift><Key.shift>User<Key.shift>_agreement.doc
Screenshot: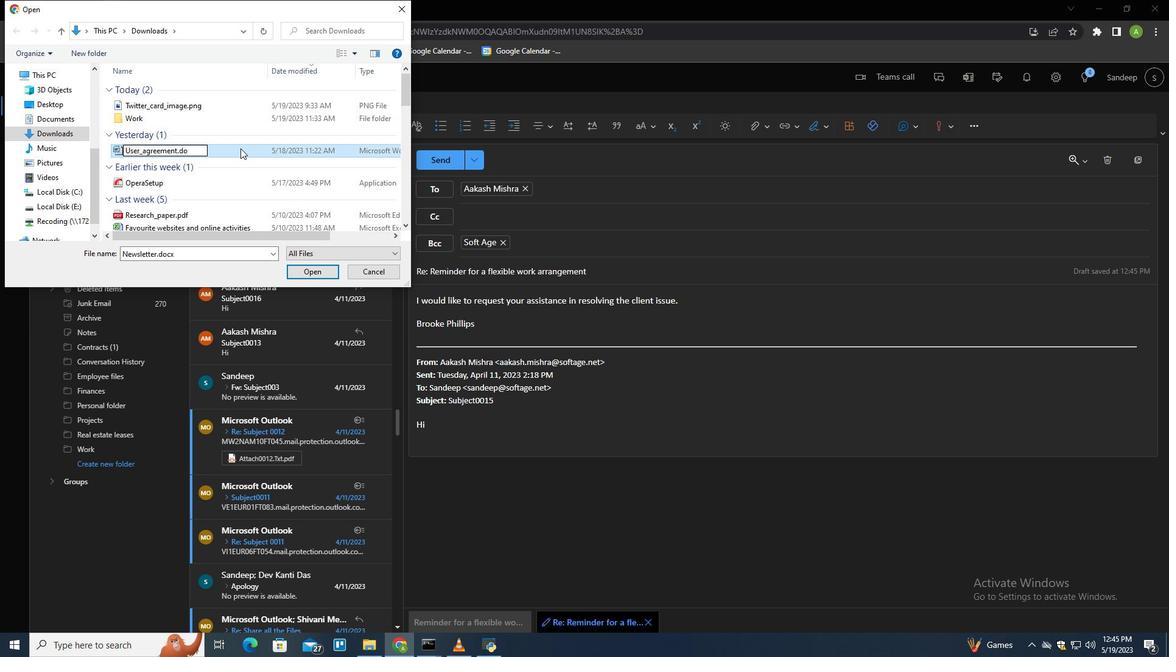 
Action: Mouse pressed left at (240, 148)
Screenshot: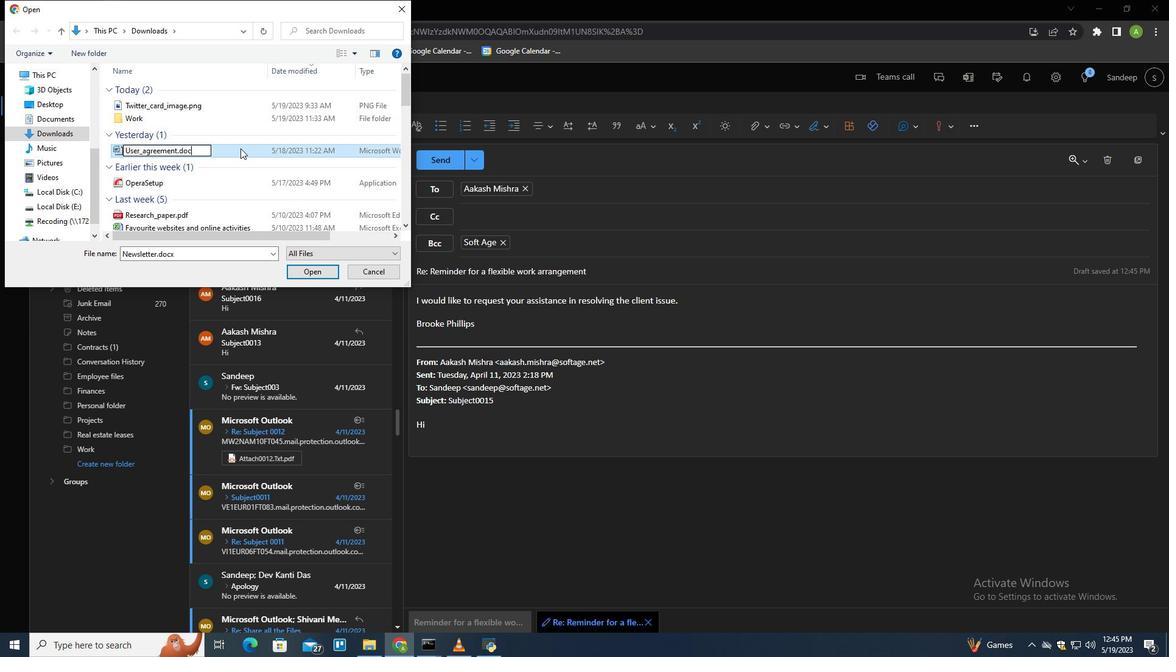 
Action: Mouse moved to (302, 272)
Screenshot: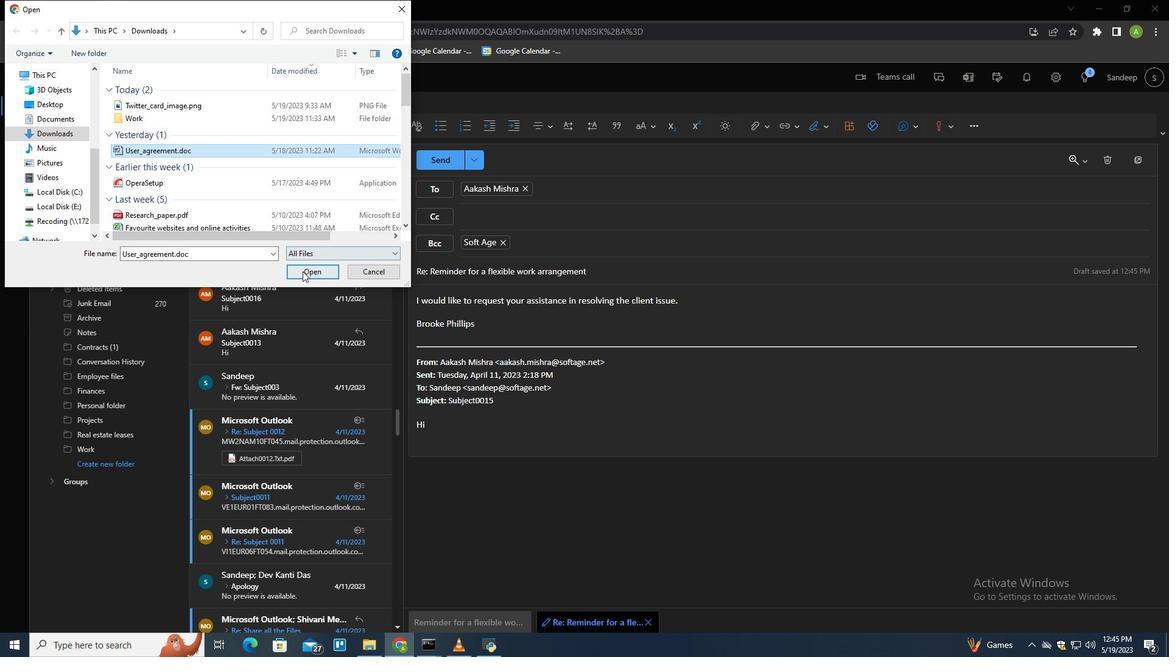 
Action: Mouse pressed left at (302, 272)
Screenshot: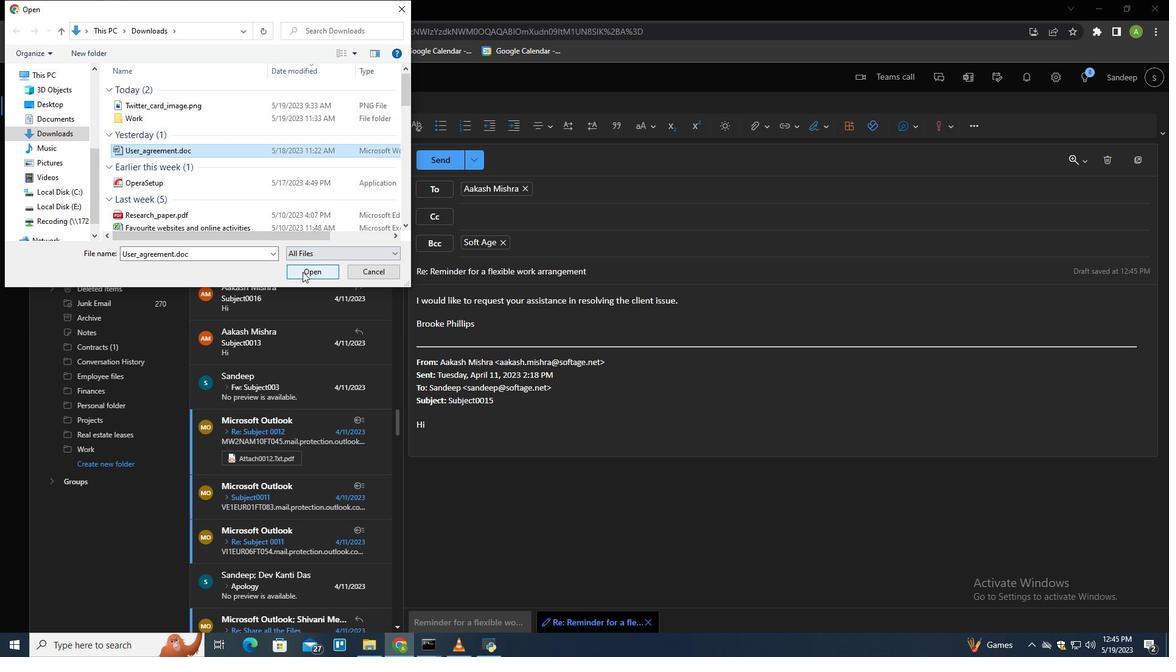 
Action: Mouse moved to (639, 379)
Screenshot: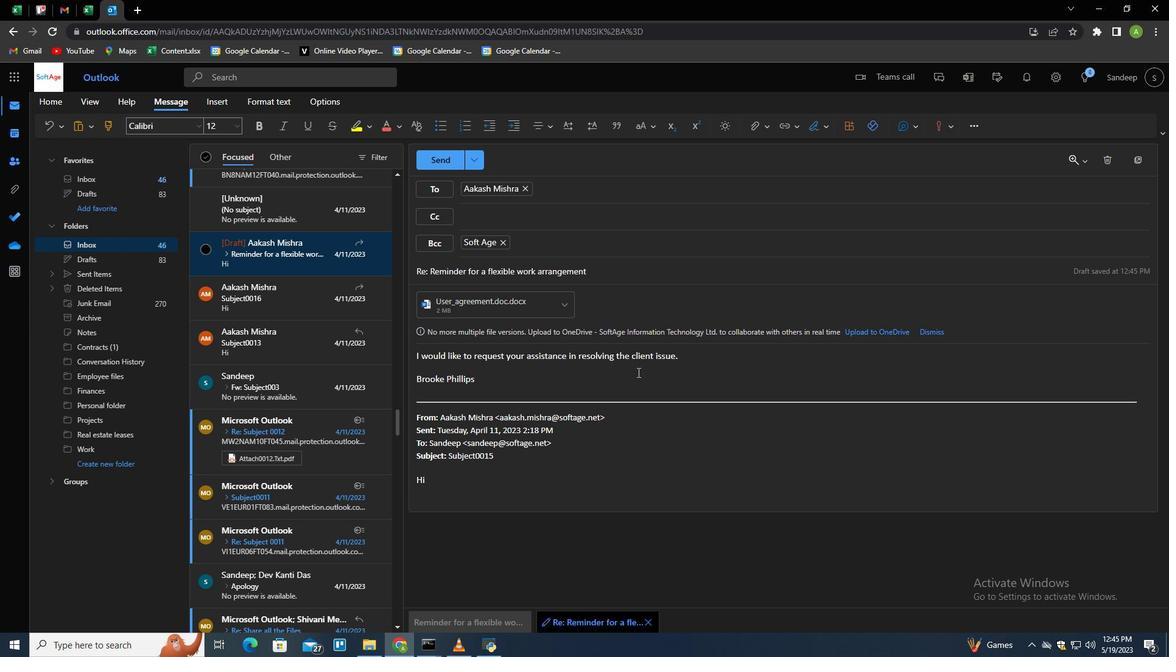 
Action: Mouse pressed left at (639, 379)
Screenshot: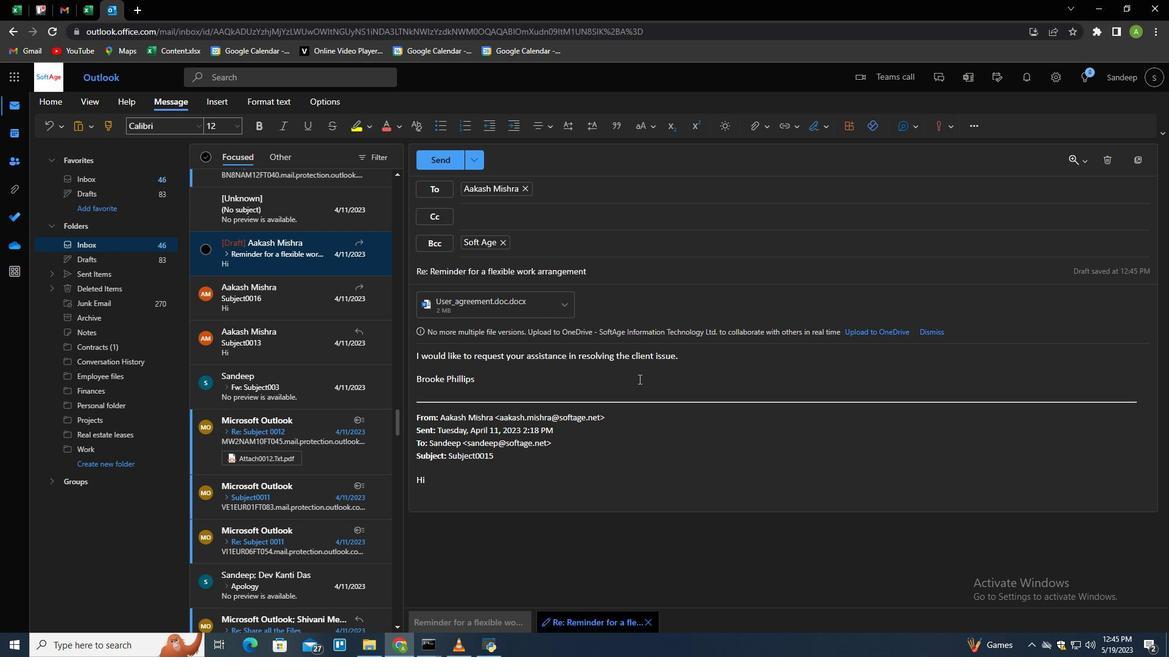 
Action: Mouse moved to (637, 382)
Screenshot: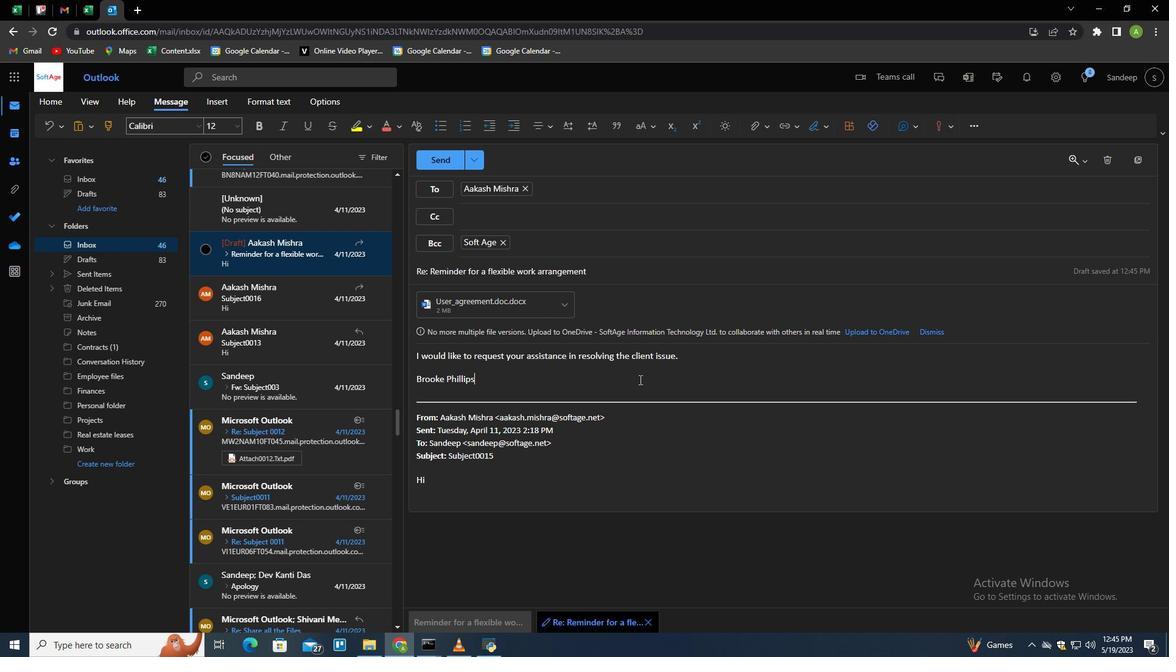 
Action: Key pressed <Key.enter>
Screenshot: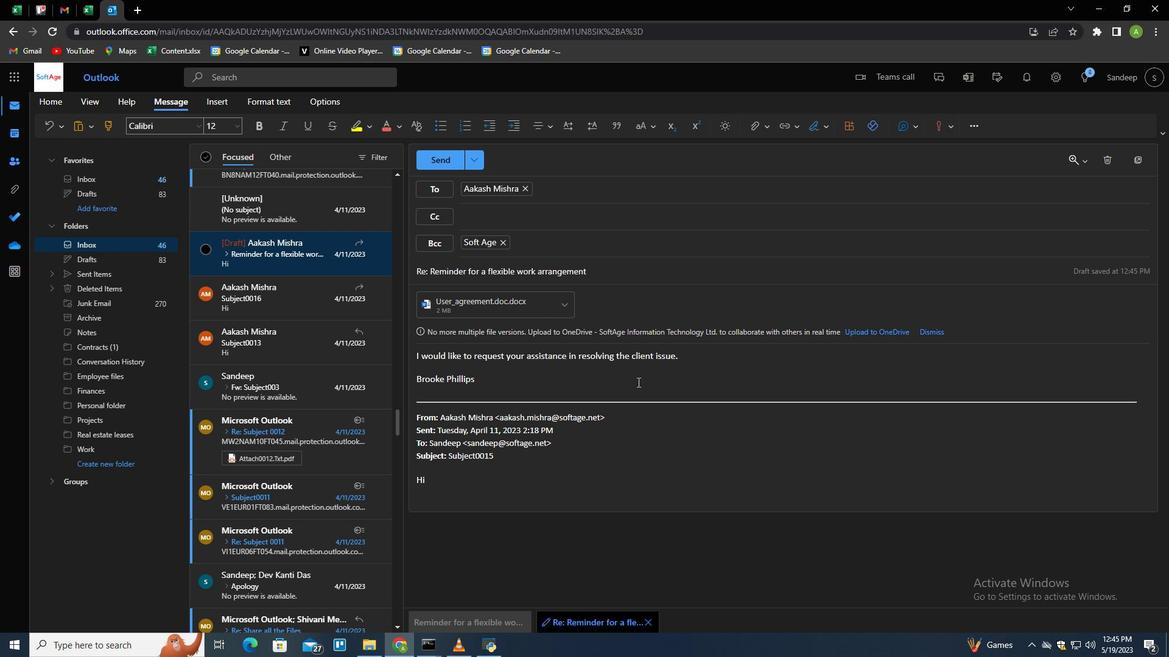 
